 Task: Add La Fe Tortillas Flour Burrito Tortillas to the cart.
Action: Mouse moved to (19, 105)
Screenshot: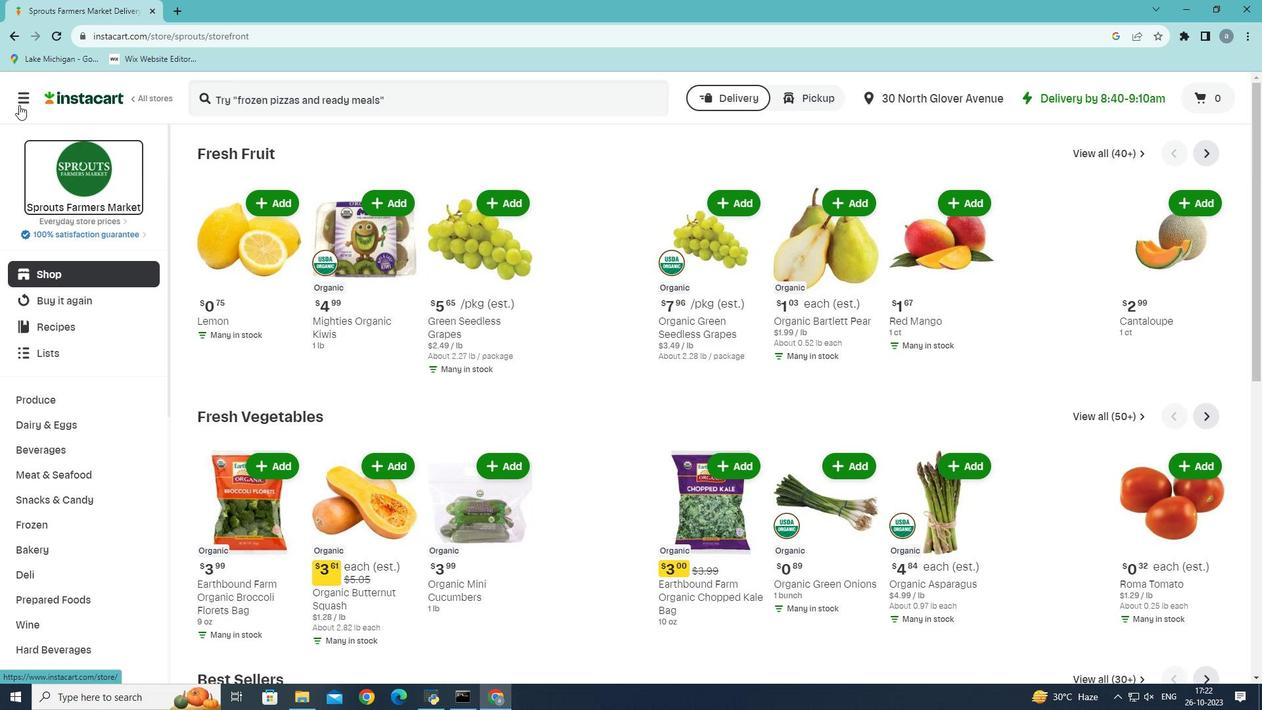 
Action: Mouse pressed left at (19, 105)
Screenshot: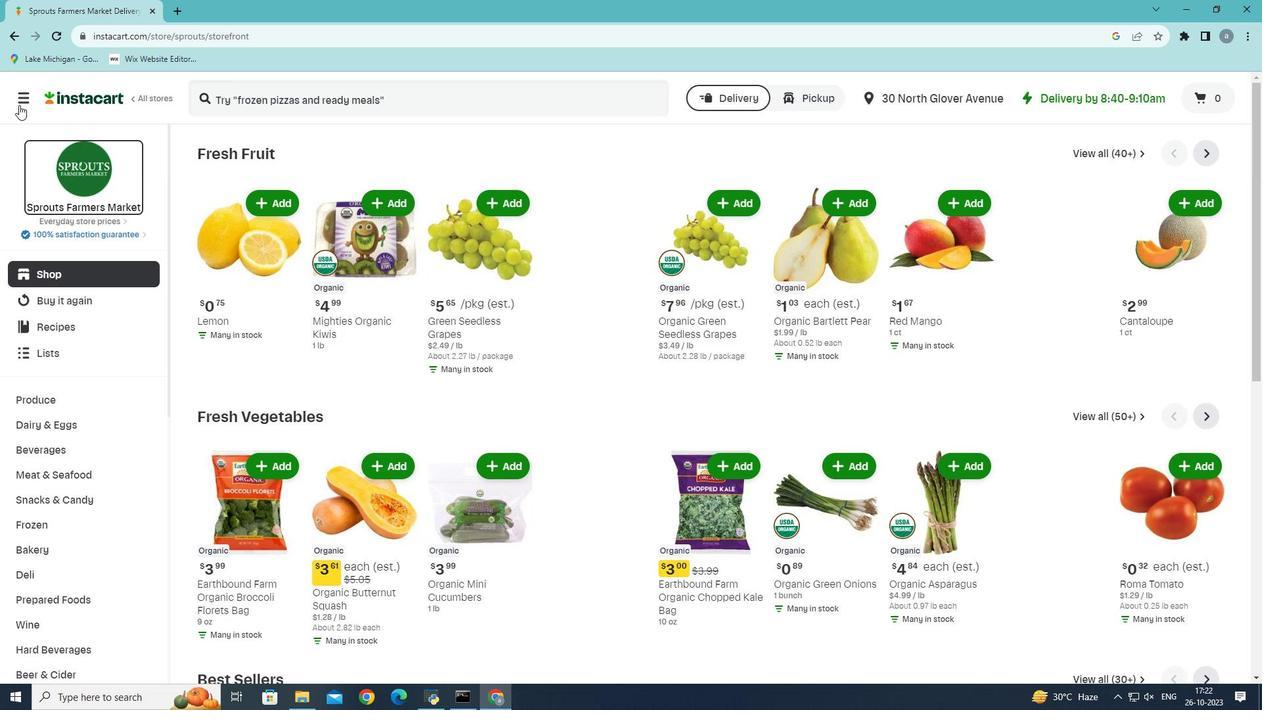 
Action: Mouse moved to (42, 385)
Screenshot: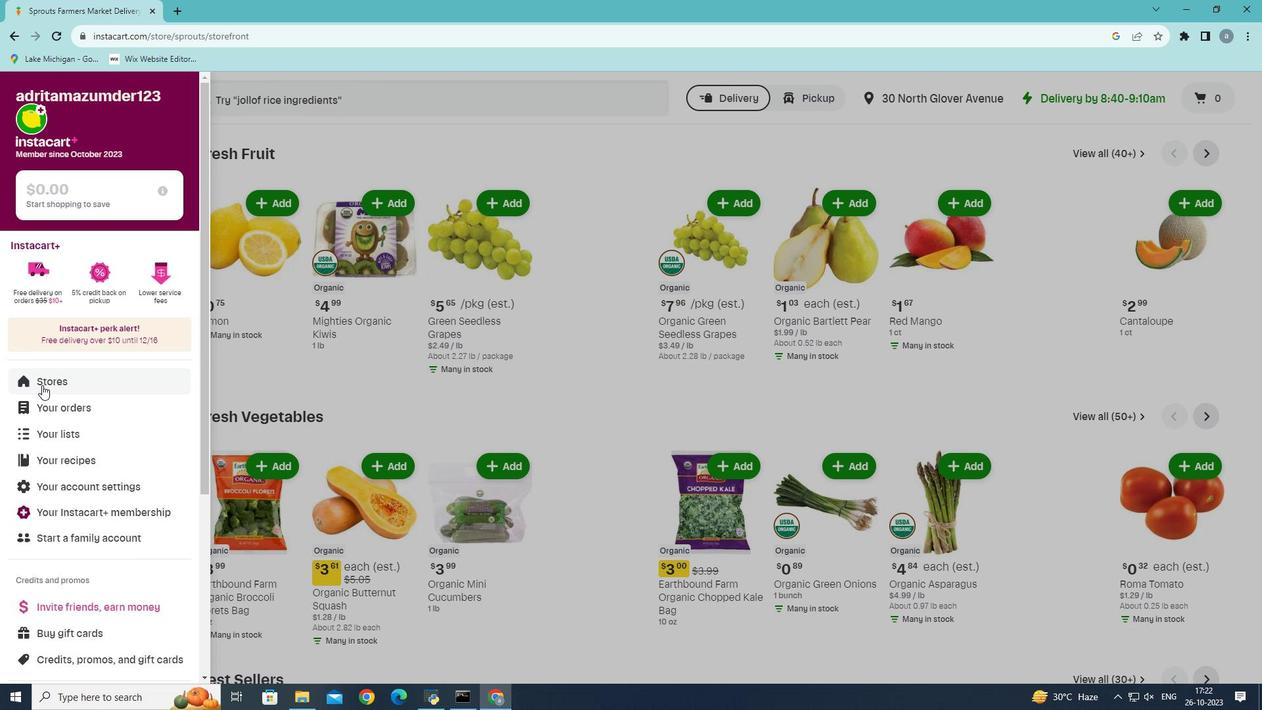 
Action: Mouse pressed left at (42, 385)
Screenshot: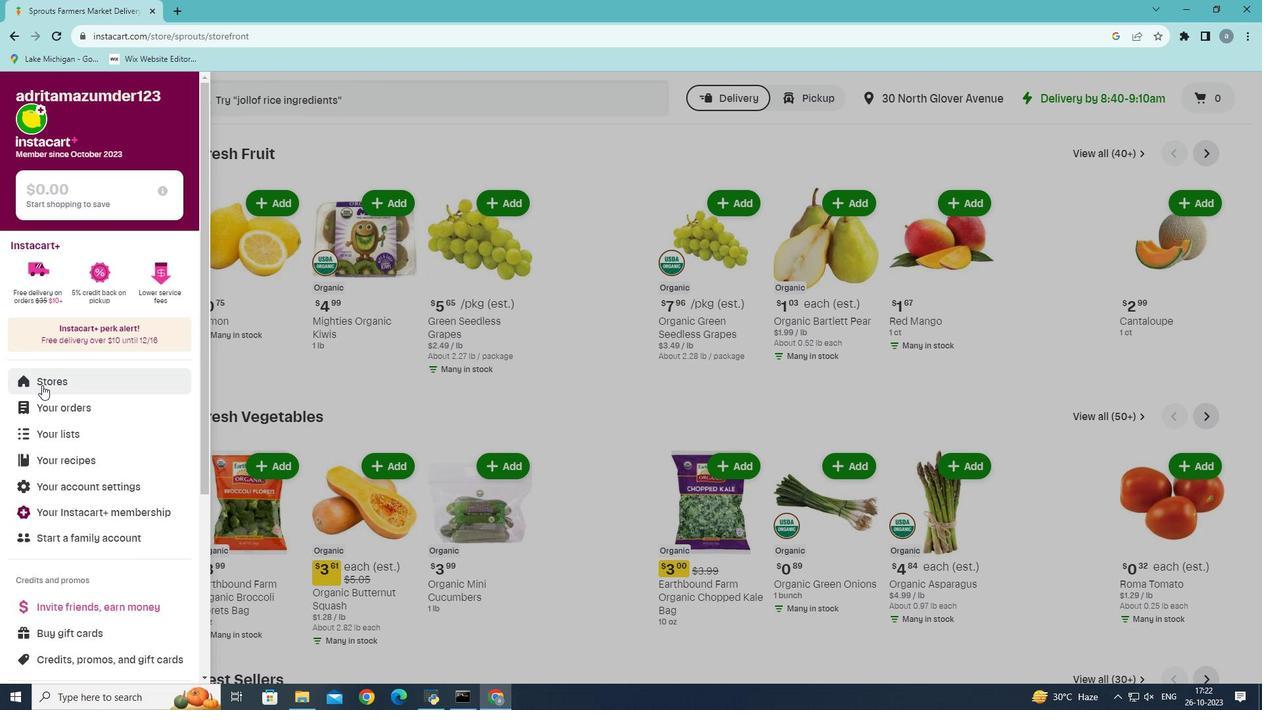 
Action: Mouse moved to (299, 148)
Screenshot: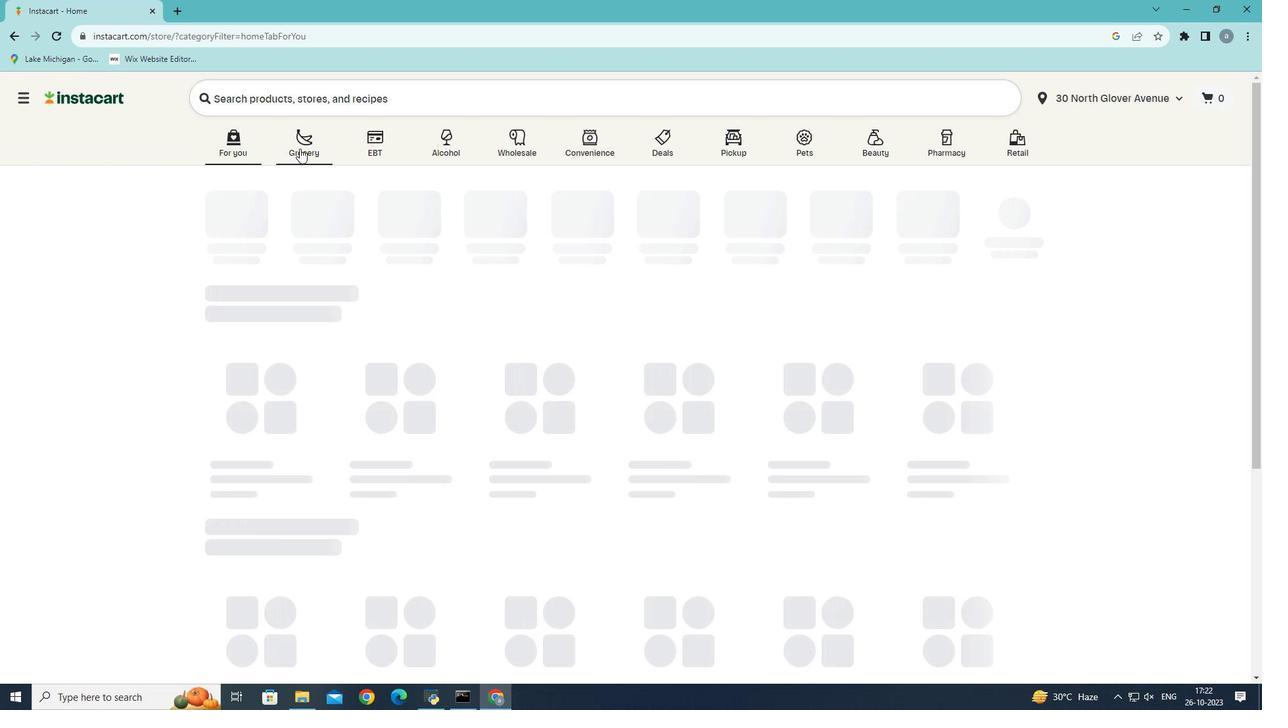 
Action: Mouse pressed left at (299, 148)
Screenshot: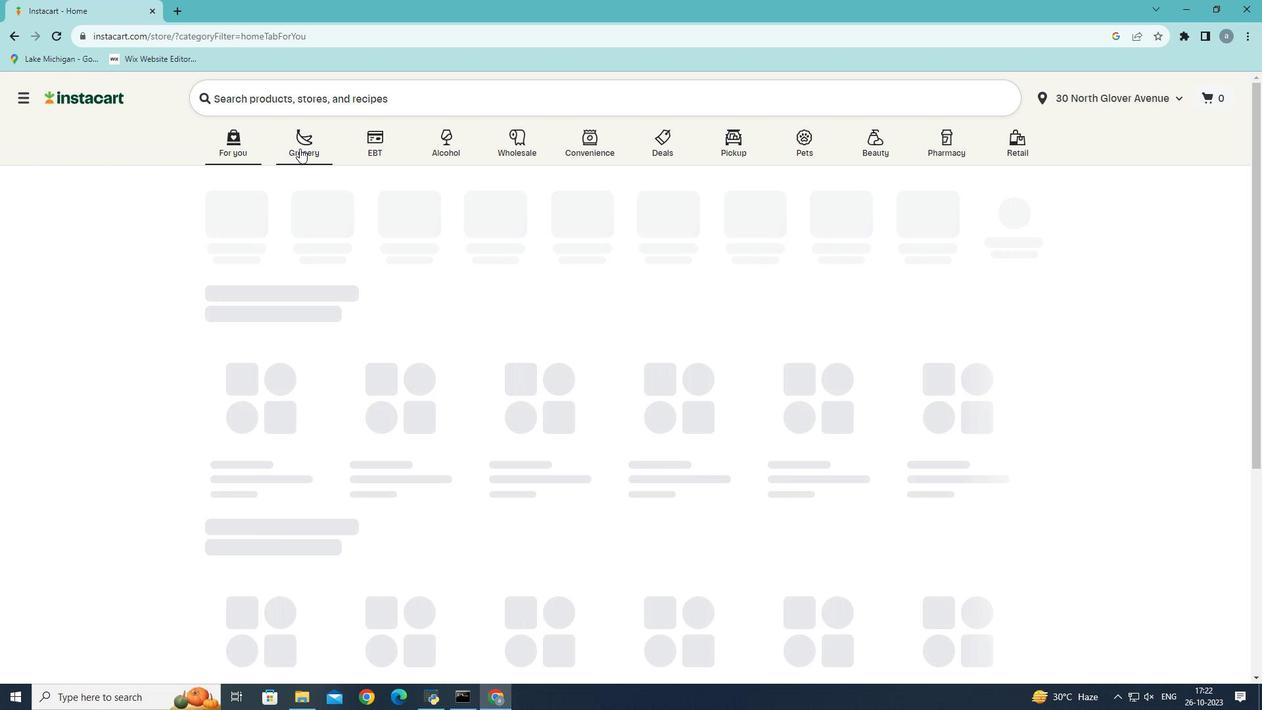 
Action: Mouse moved to (326, 402)
Screenshot: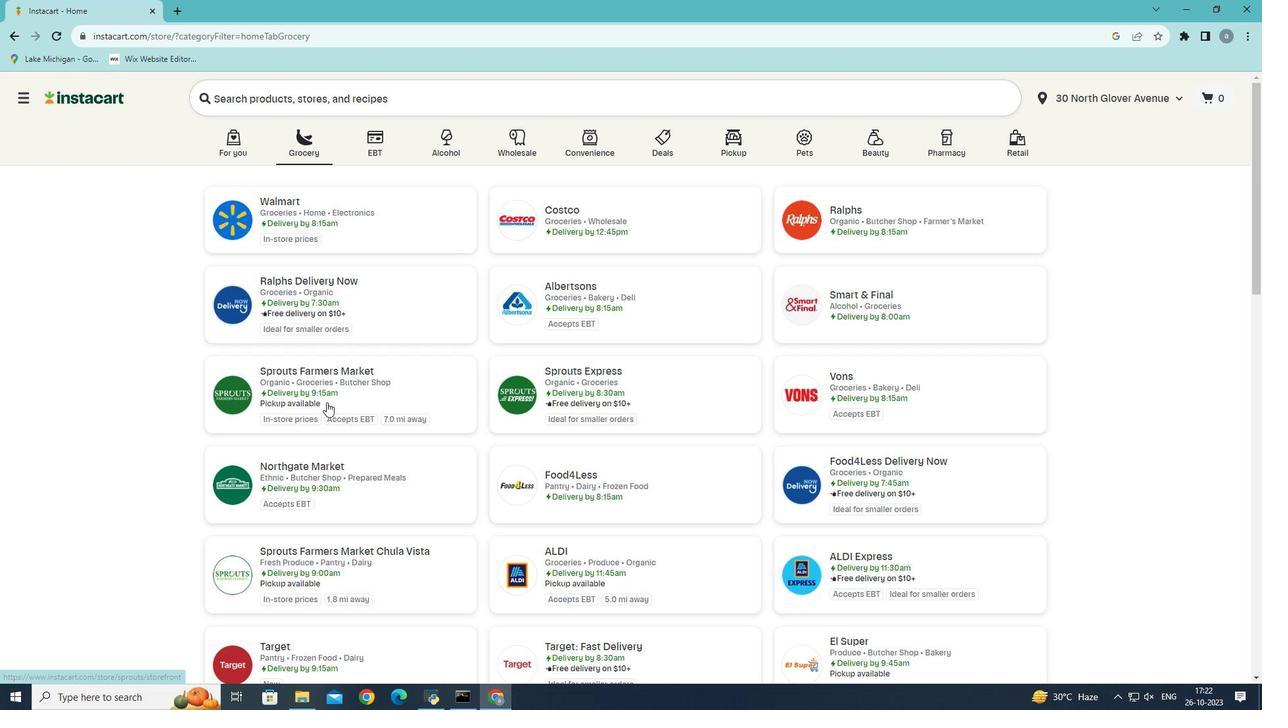 
Action: Mouse pressed left at (326, 402)
Screenshot: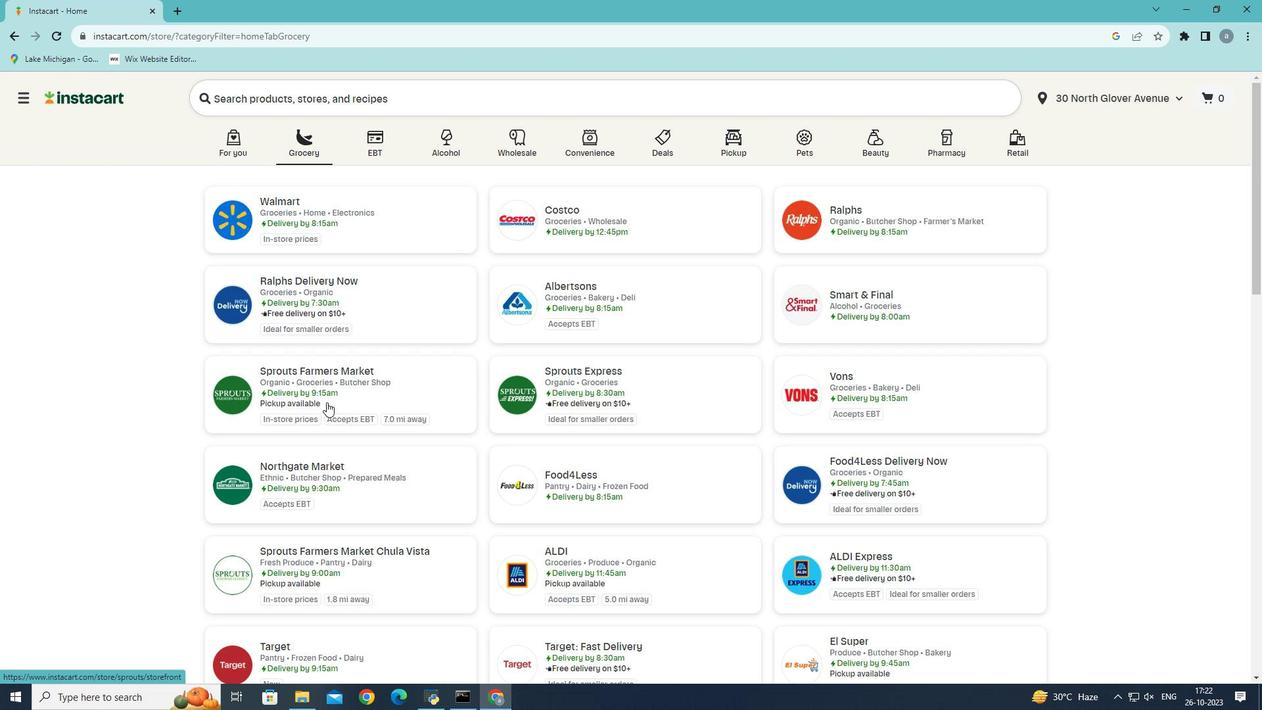 
Action: Mouse moved to (39, 552)
Screenshot: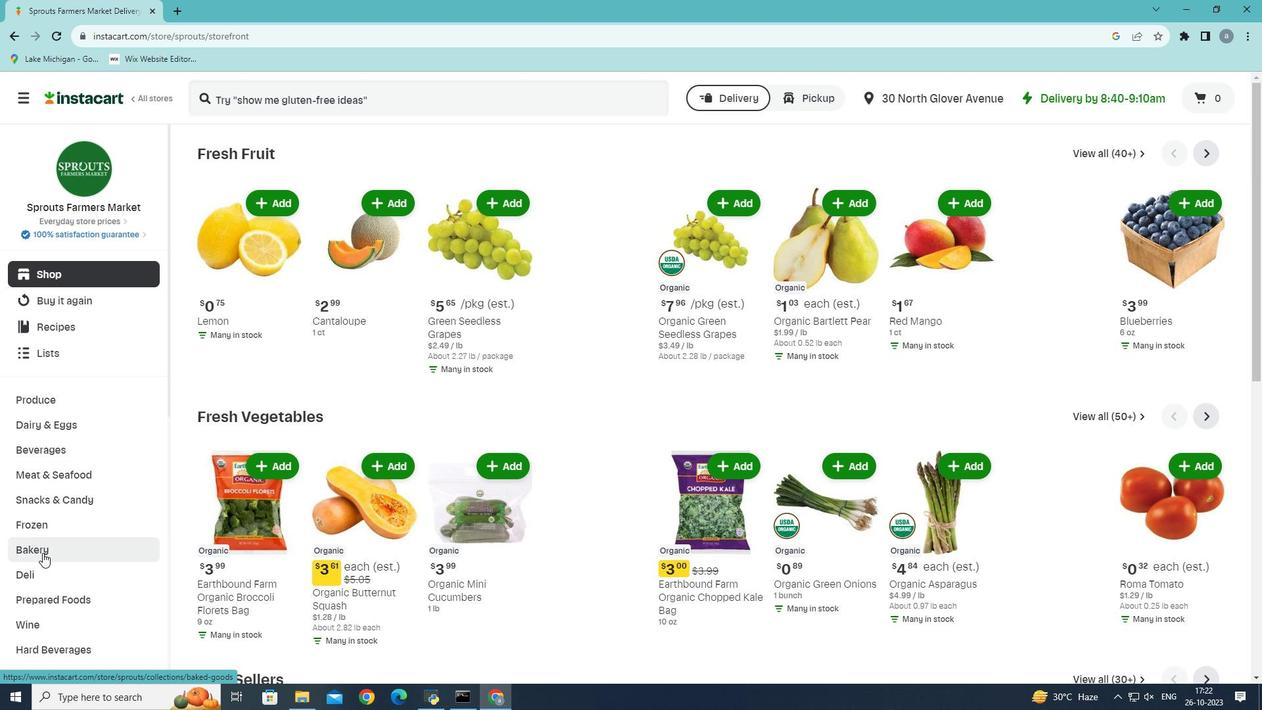 
Action: Mouse pressed left at (39, 552)
Screenshot: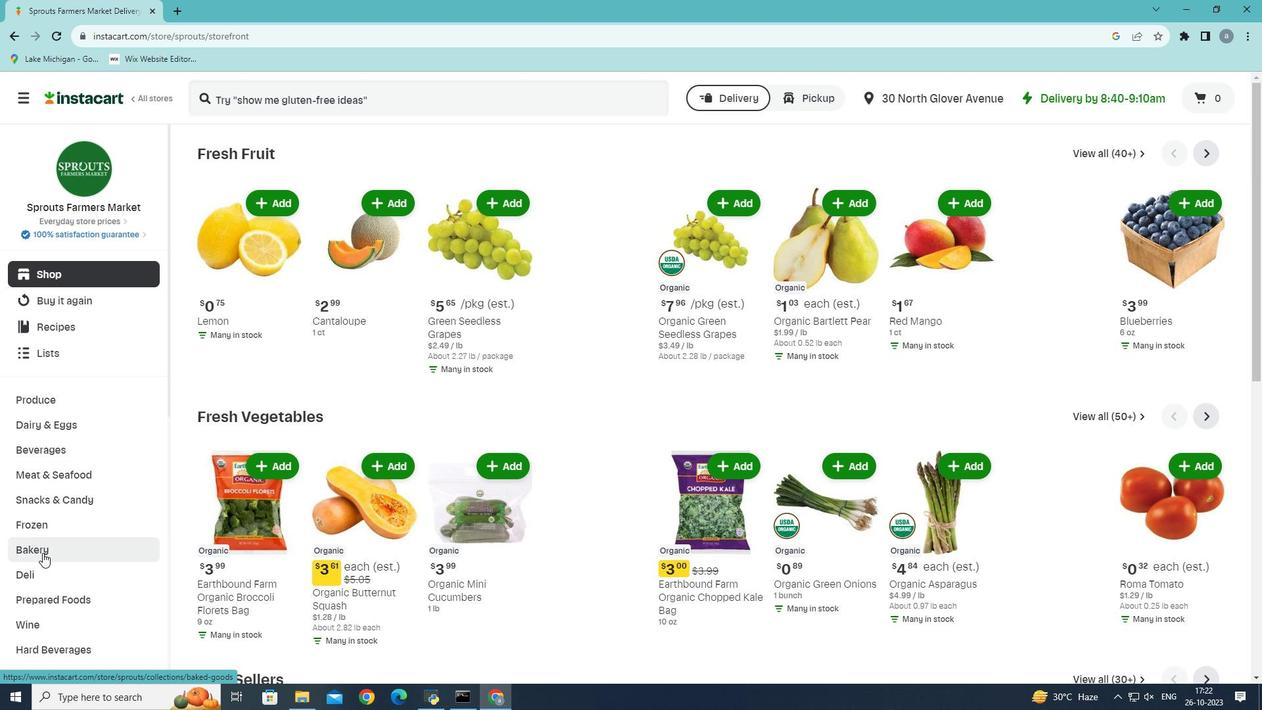 
Action: Mouse moved to (51, 552)
Screenshot: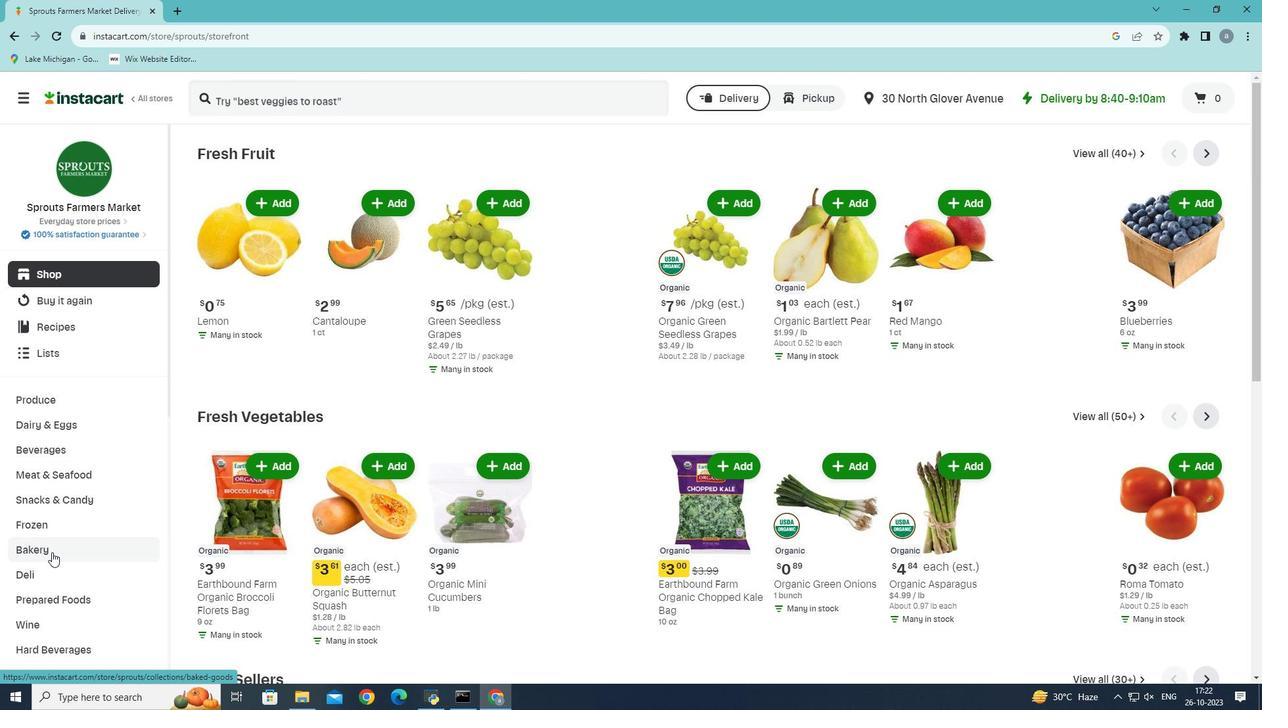 
Action: Mouse pressed left at (51, 552)
Screenshot: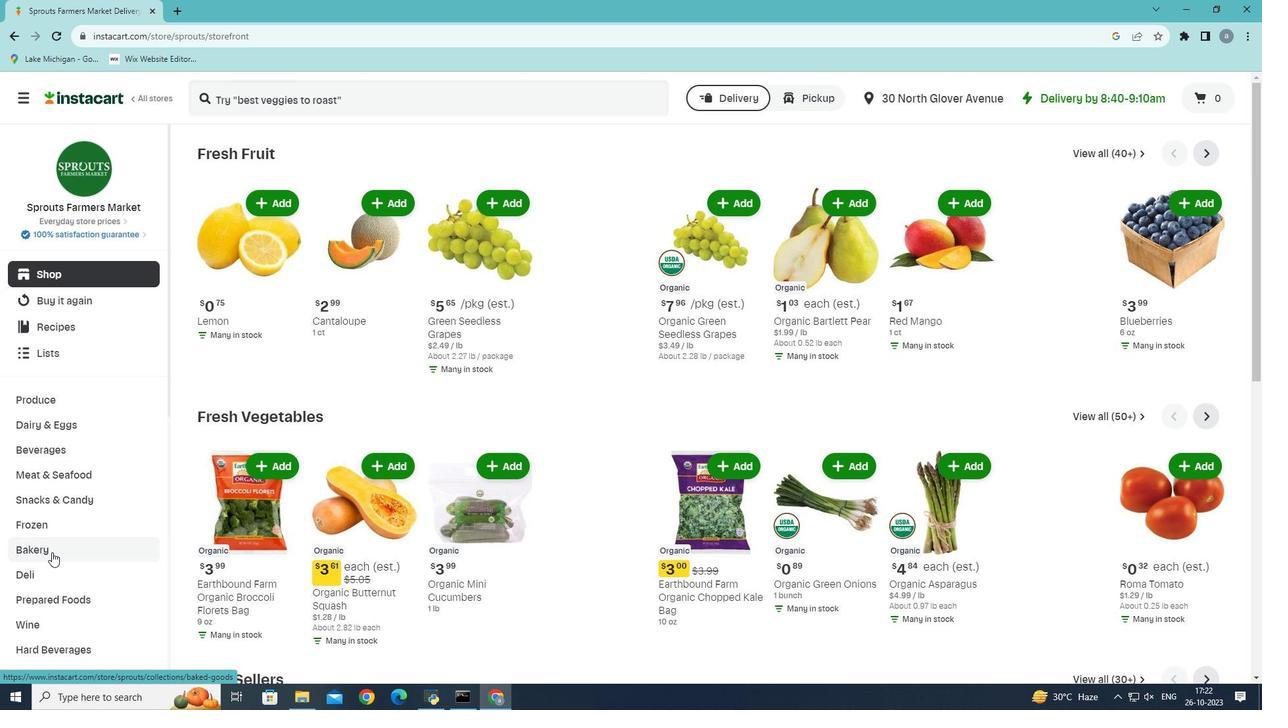 
Action: Mouse moved to (1022, 189)
Screenshot: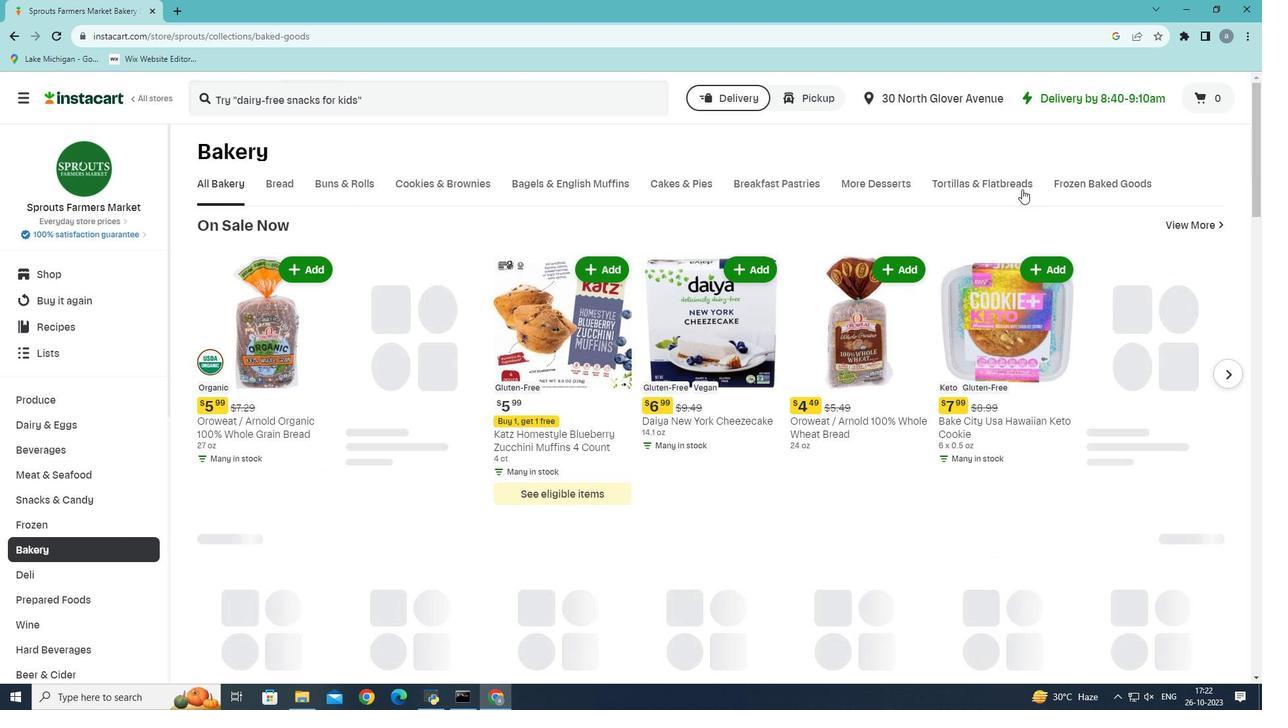 
Action: Mouse pressed left at (1022, 189)
Screenshot: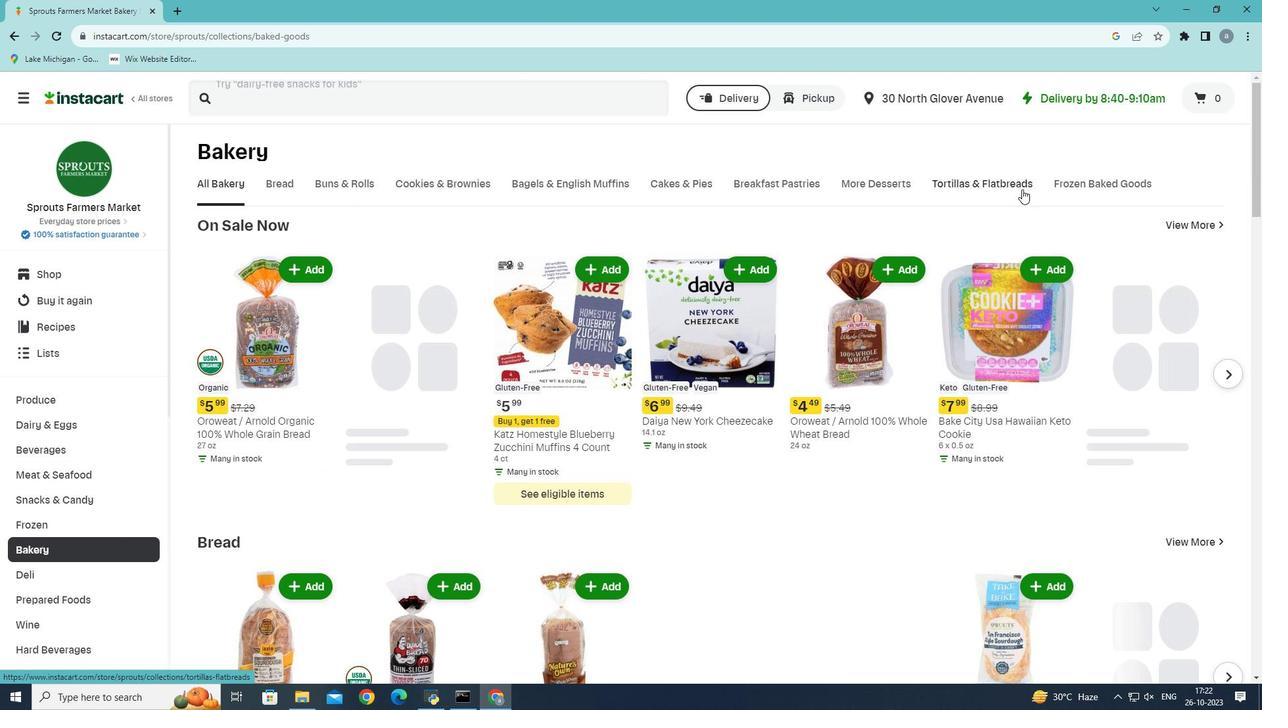 
Action: Mouse moved to (267, 239)
Screenshot: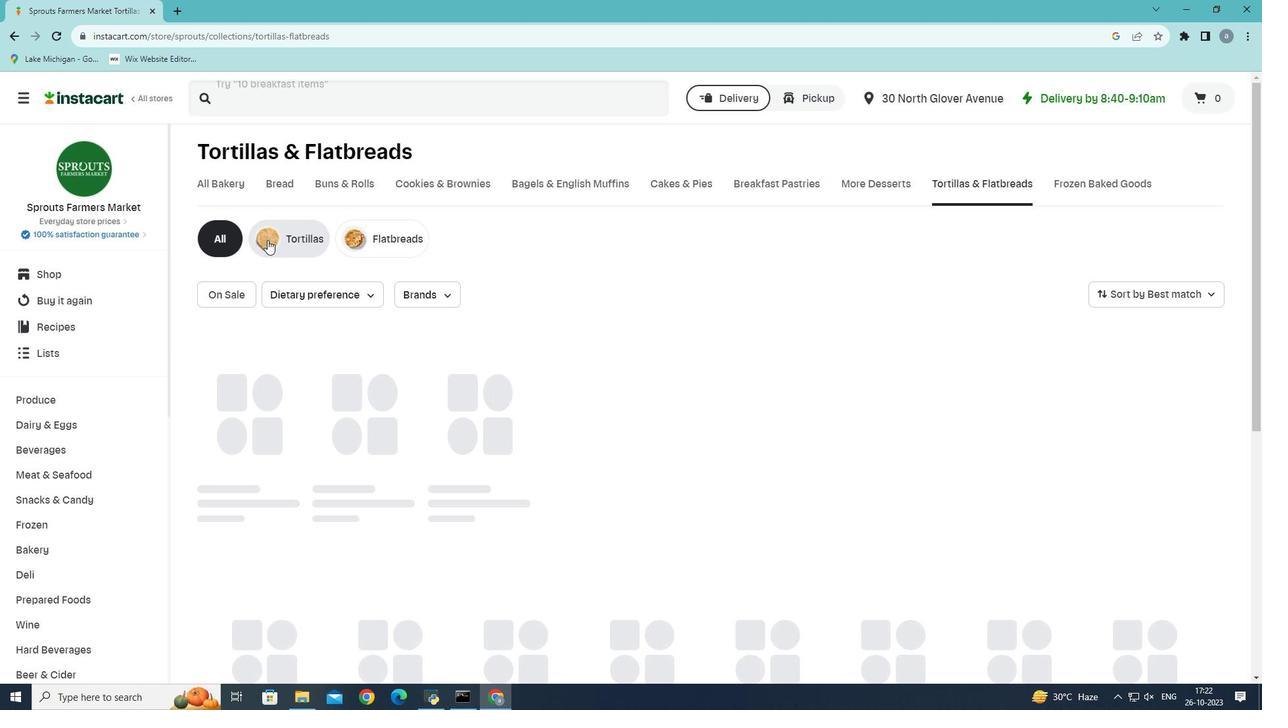 
Action: Mouse pressed left at (267, 239)
Screenshot: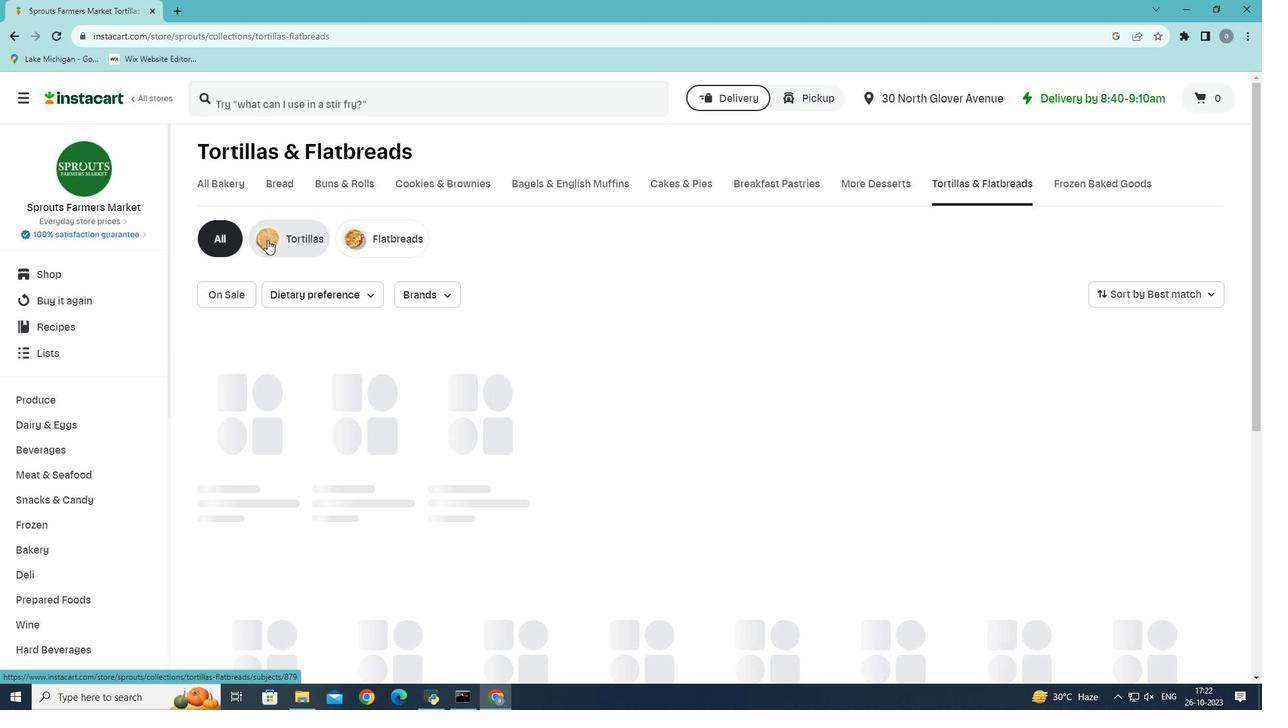 
Action: Mouse moved to (788, 516)
Screenshot: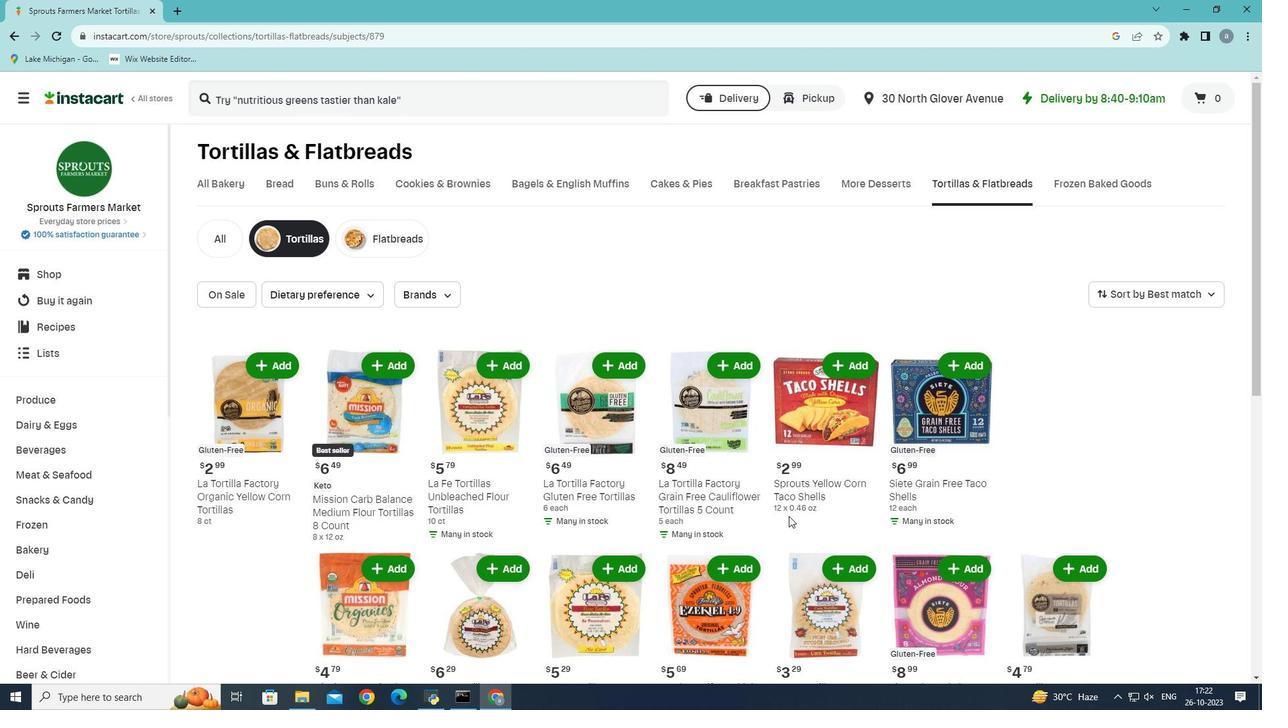 
Action: Mouse scrolled (788, 515) with delta (0, 0)
Screenshot: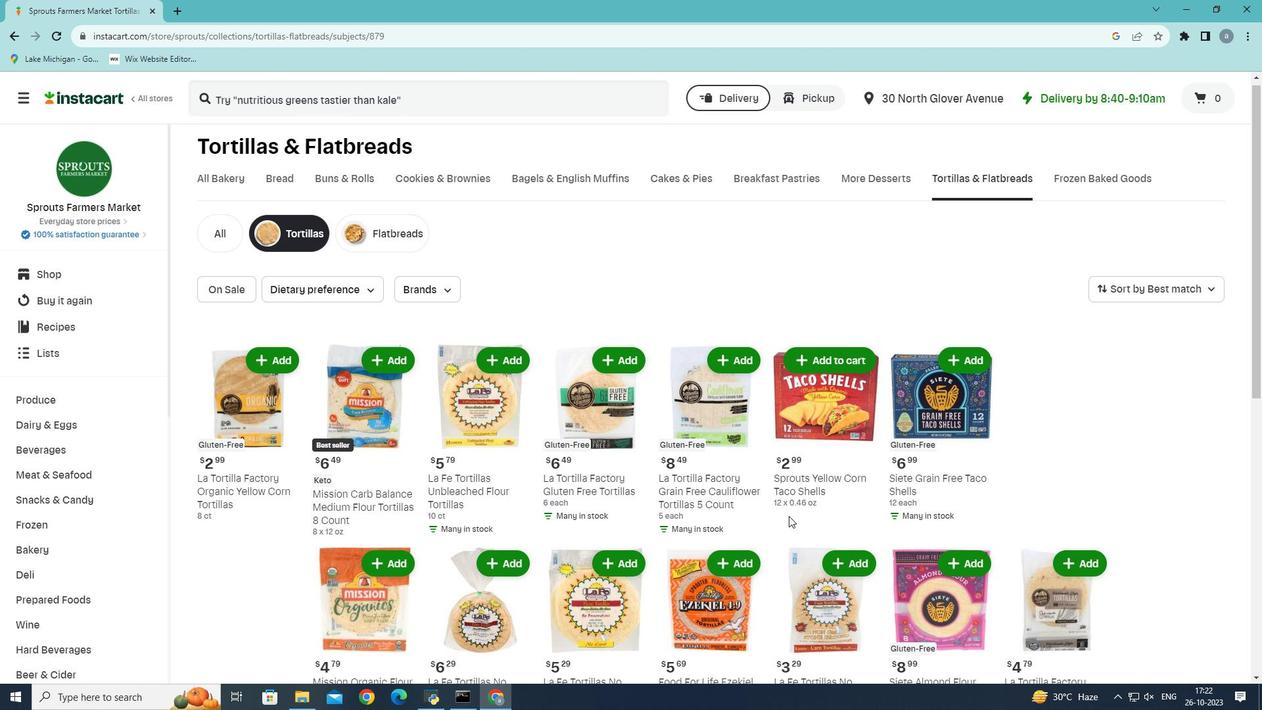 
Action: Mouse scrolled (788, 515) with delta (0, 0)
Screenshot: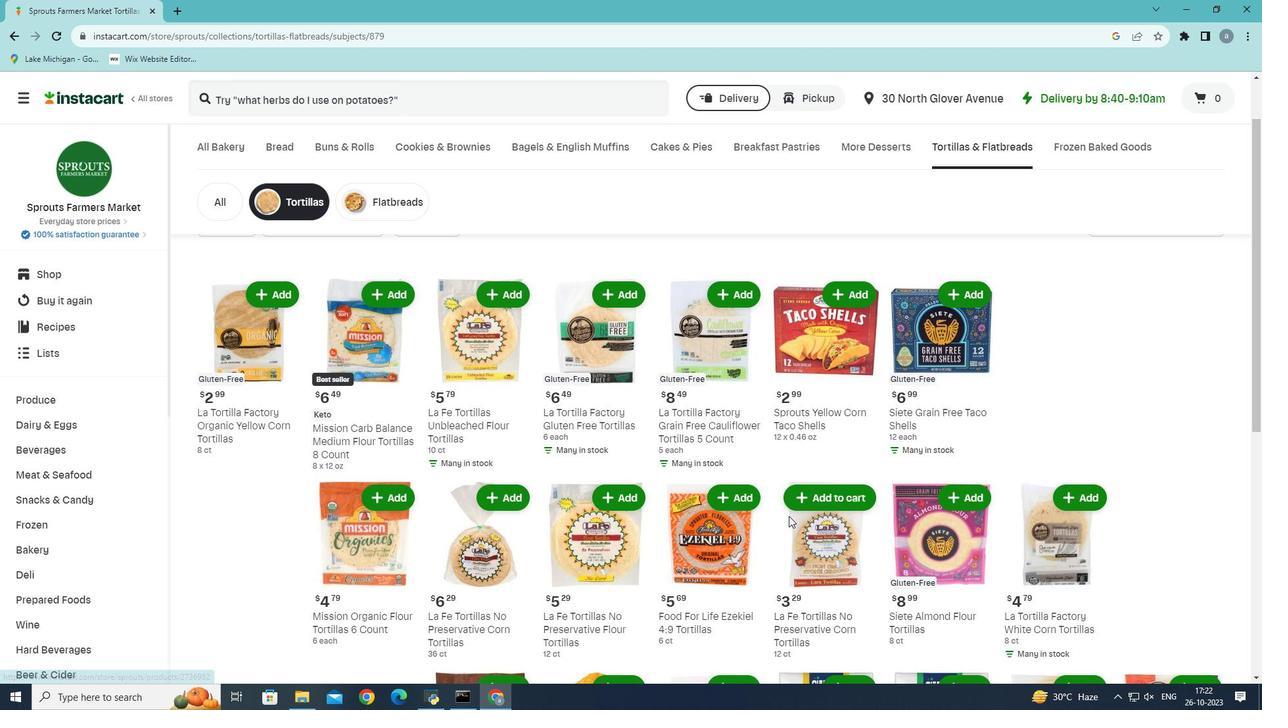 
Action: Mouse moved to (788, 515)
Screenshot: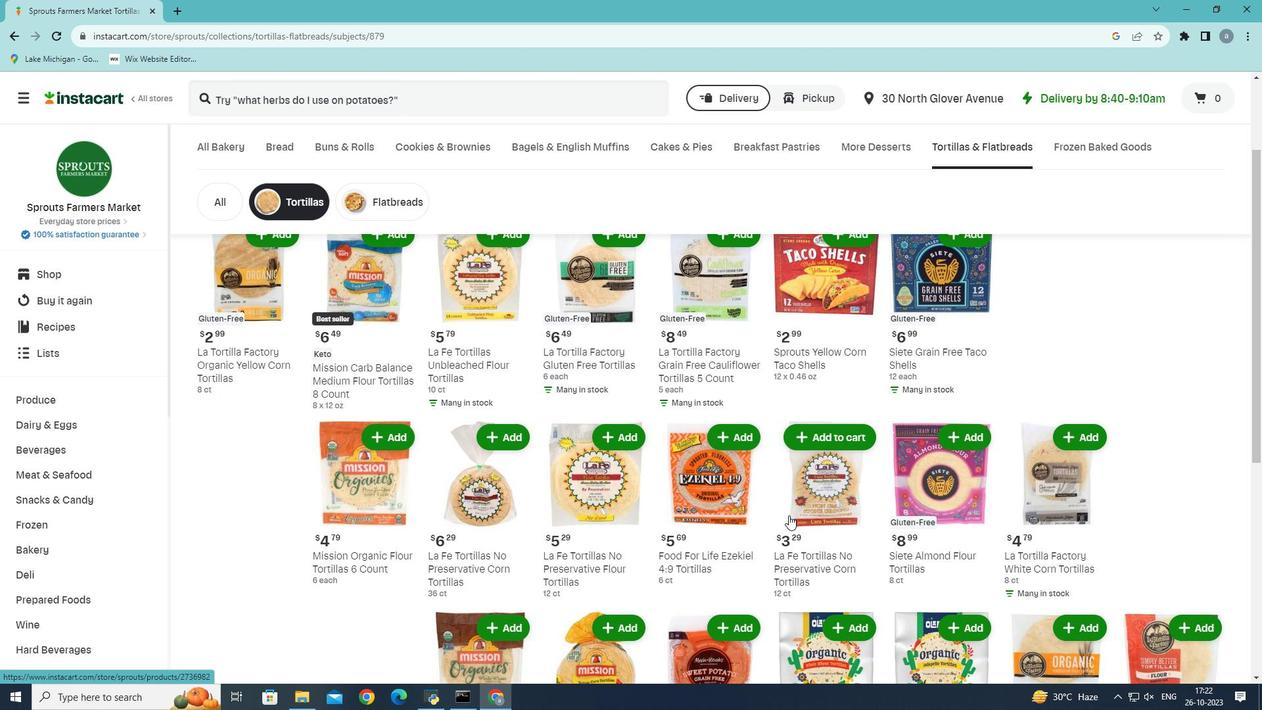 
Action: Mouse scrolled (788, 514) with delta (0, 0)
Screenshot: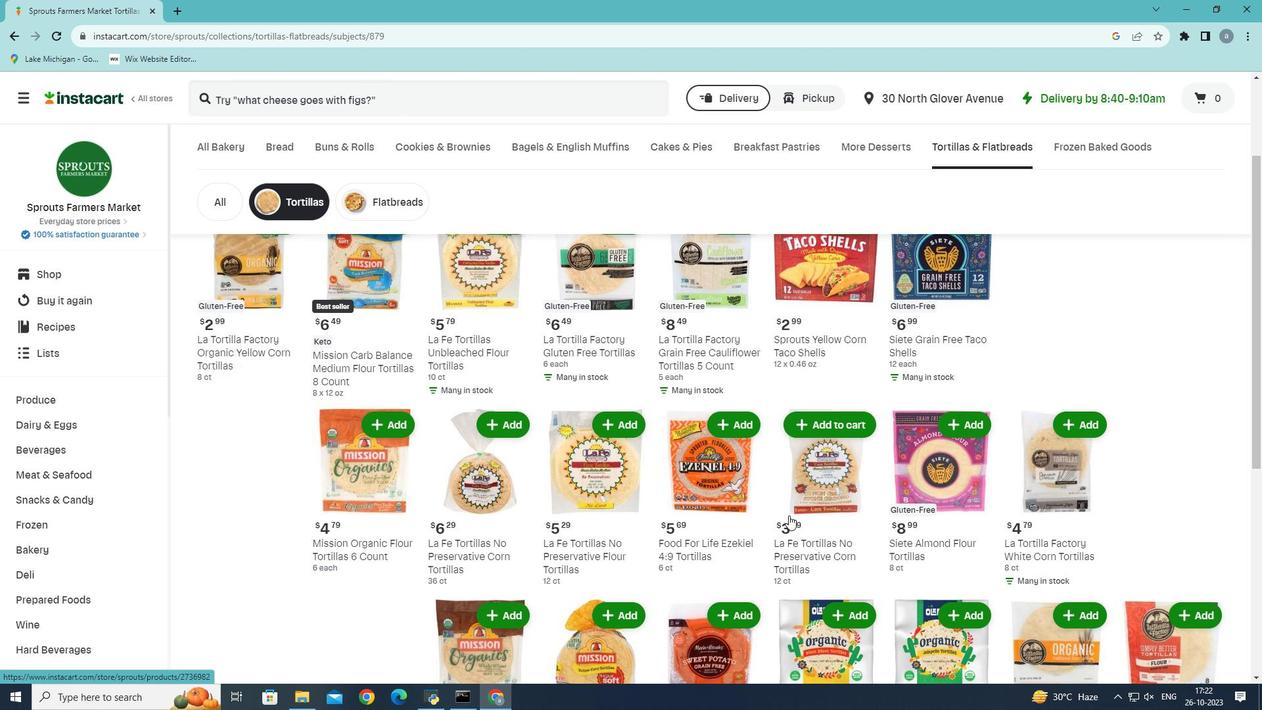 
Action: Mouse moved to (925, 524)
Screenshot: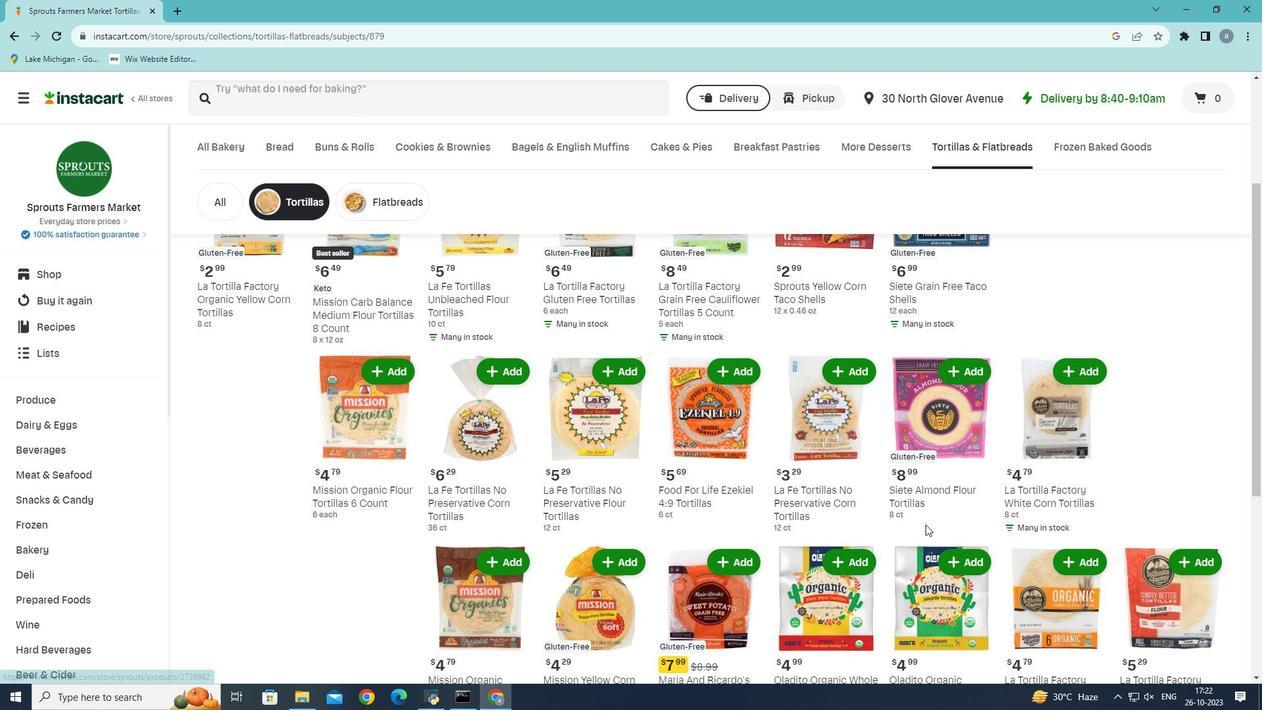 
Action: Mouse scrolled (925, 523) with delta (0, 0)
Screenshot: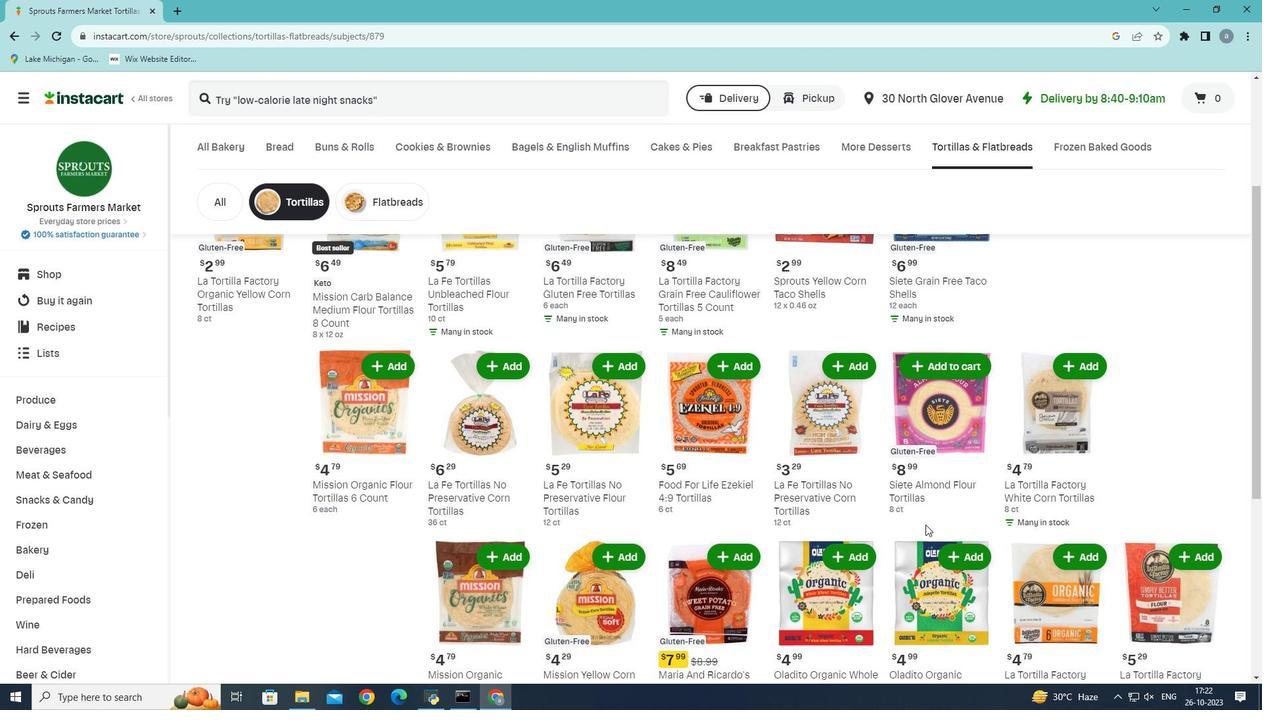 
Action: Mouse scrolled (925, 523) with delta (0, 0)
Screenshot: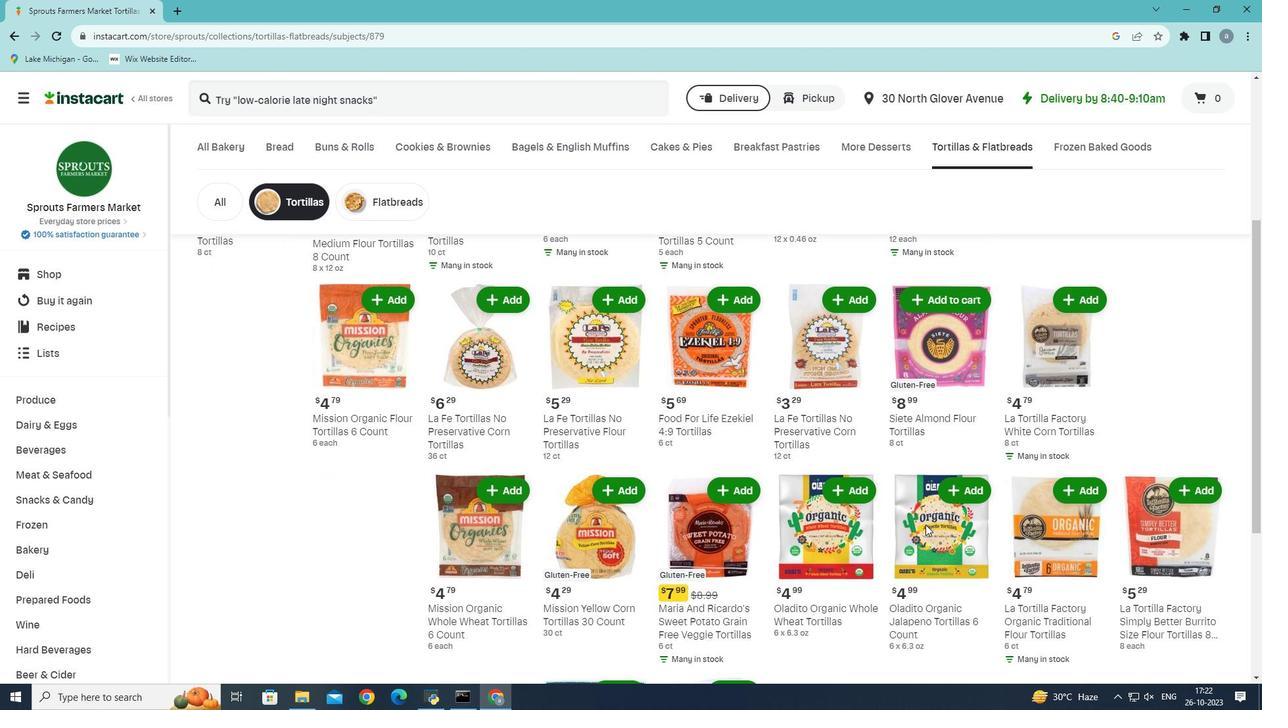 
Action: Mouse moved to (932, 530)
Screenshot: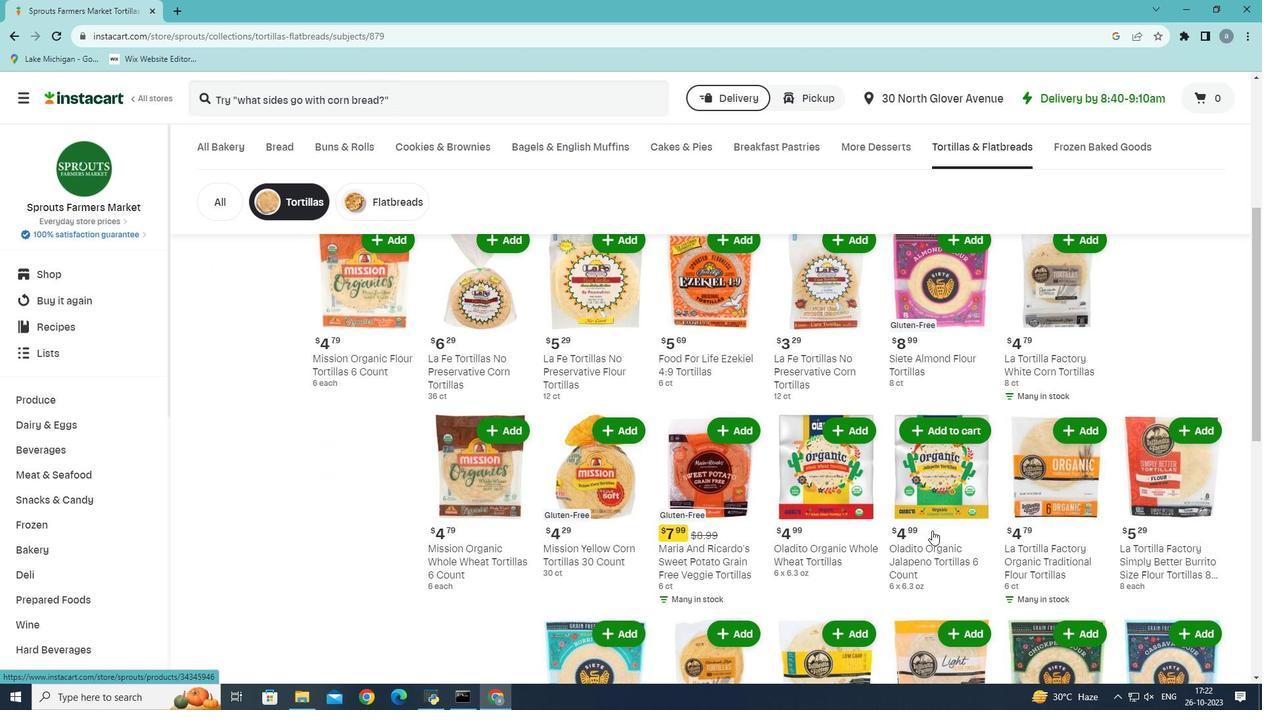 
Action: Mouse scrolled (932, 529) with delta (0, 0)
Screenshot: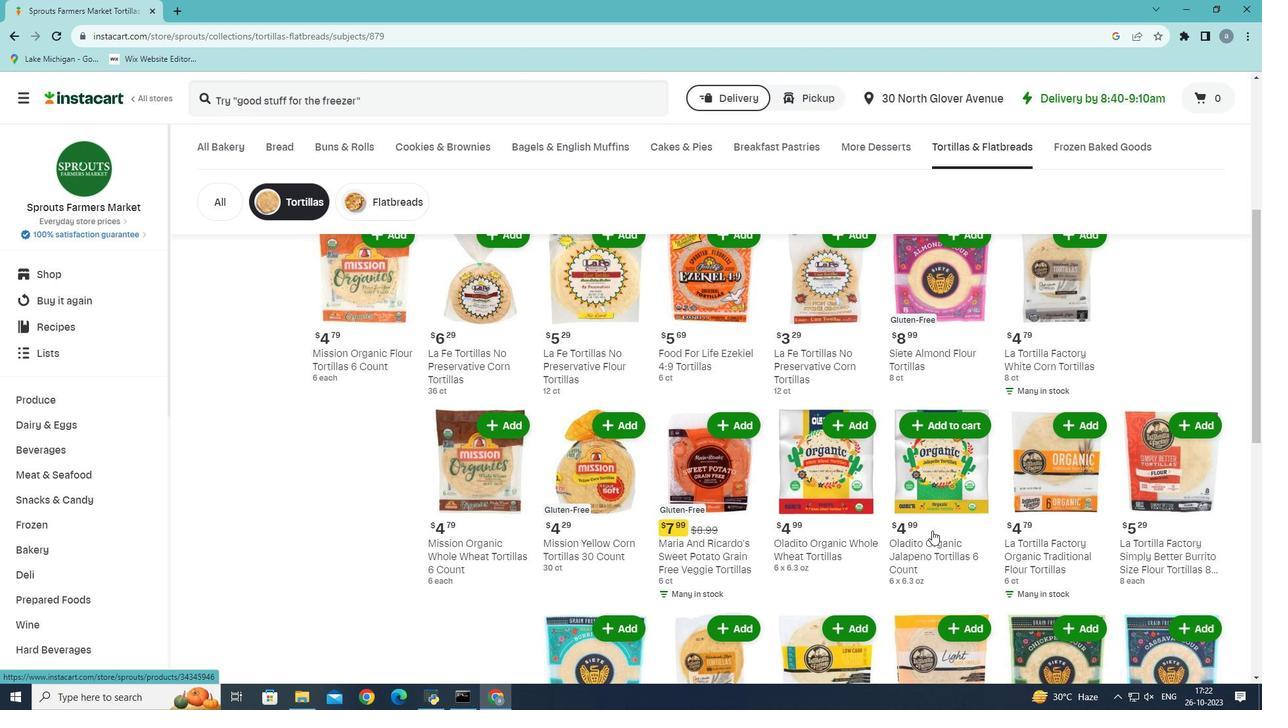 
Action: Mouse scrolled (932, 529) with delta (0, 0)
Screenshot: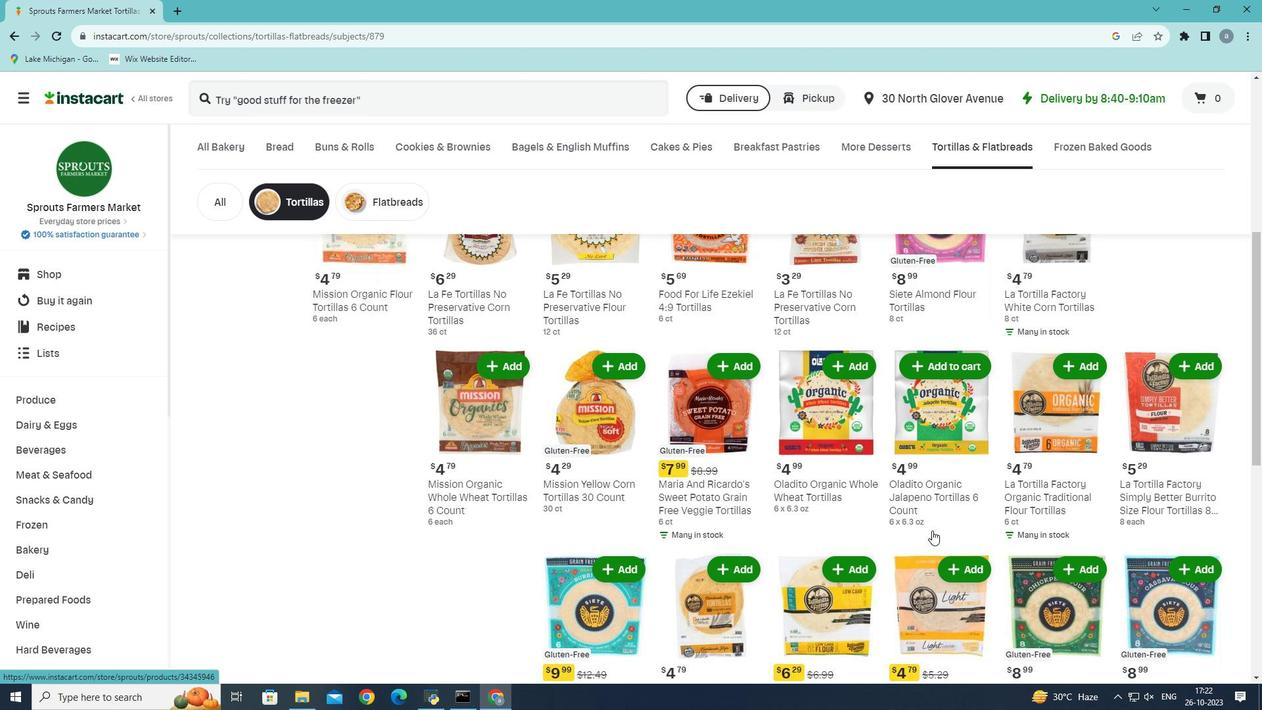 
Action: Mouse scrolled (932, 529) with delta (0, 0)
Screenshot: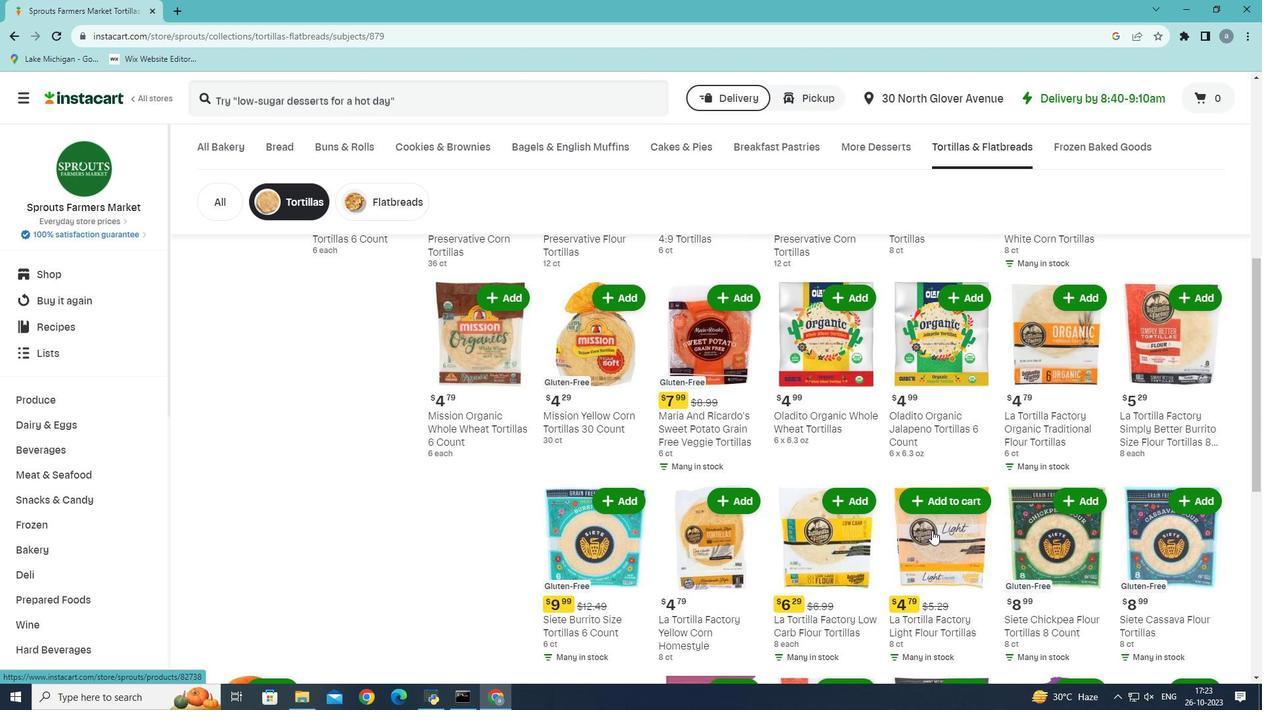
Action: Mouse moved to (1011, 548)
Screenshot: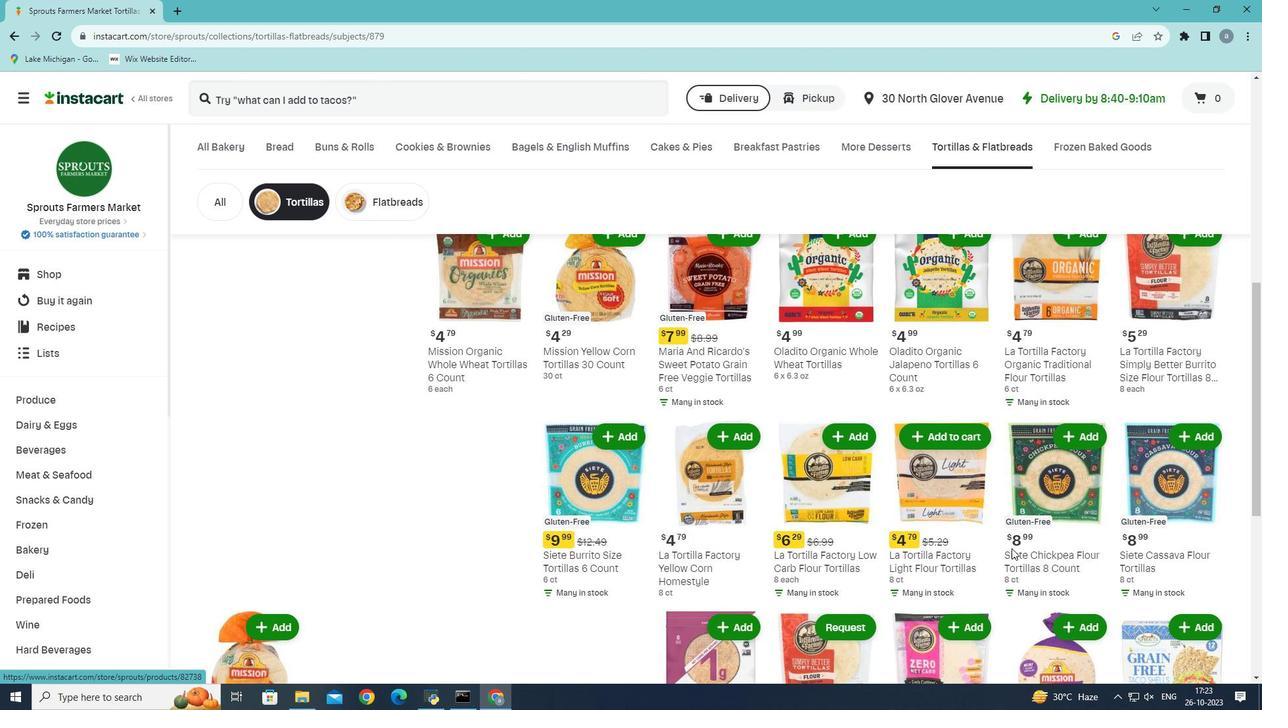 
Action: Mouse scrolled (1011, 547) with delta (0, 0)
Screenshot: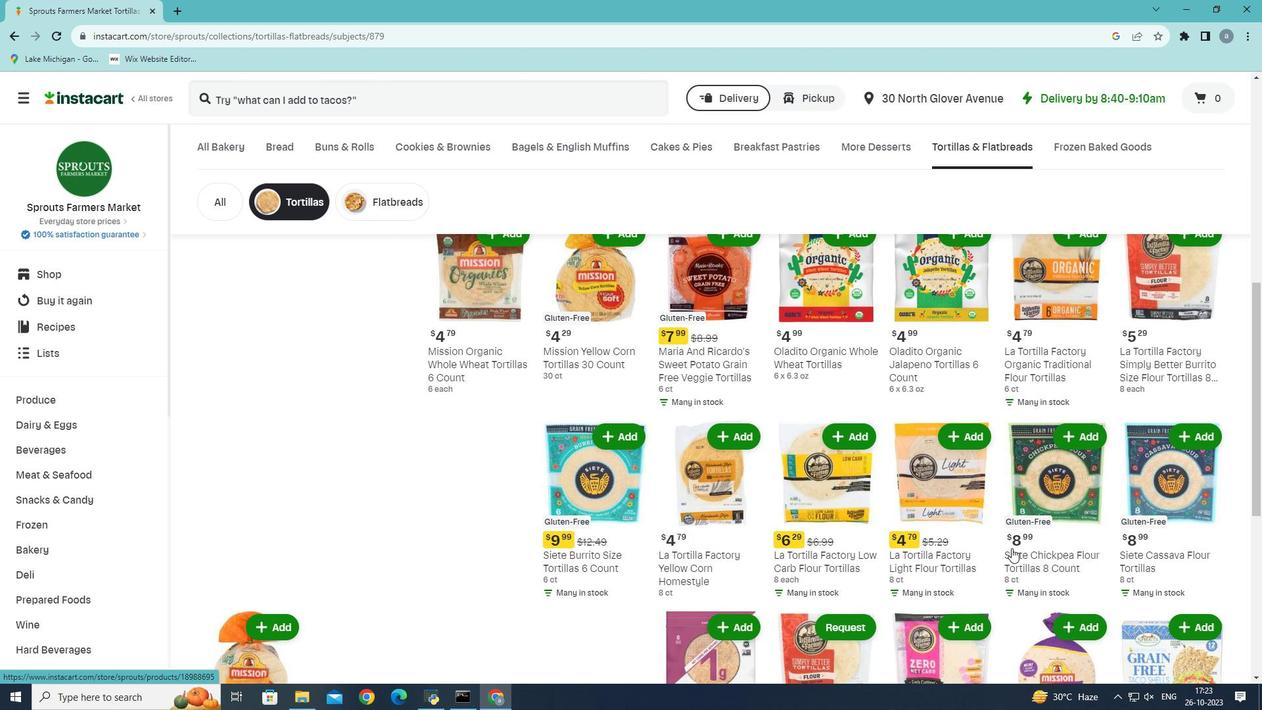 
Action: Mouse scrolled (1011, 547) with delta (0, 0)
Screenshot: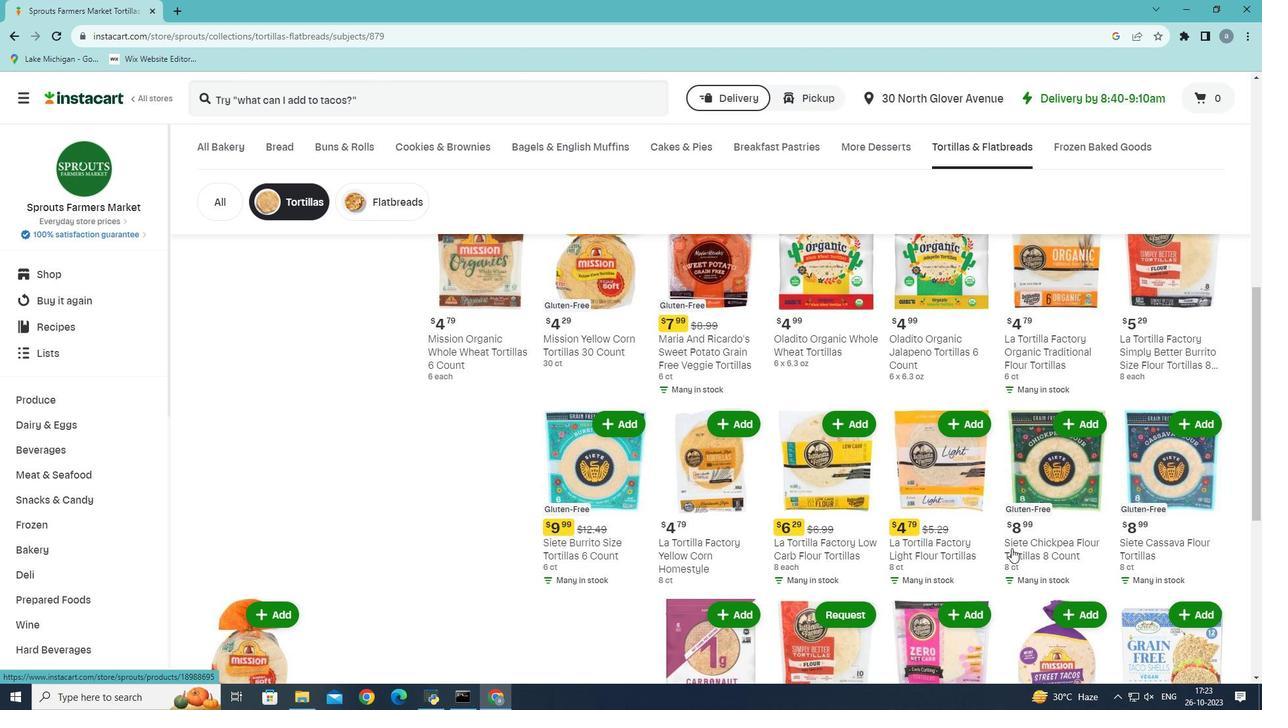 
Action: Mouse scrolled (1011, 547) with delta (0, 0)
Screenshot: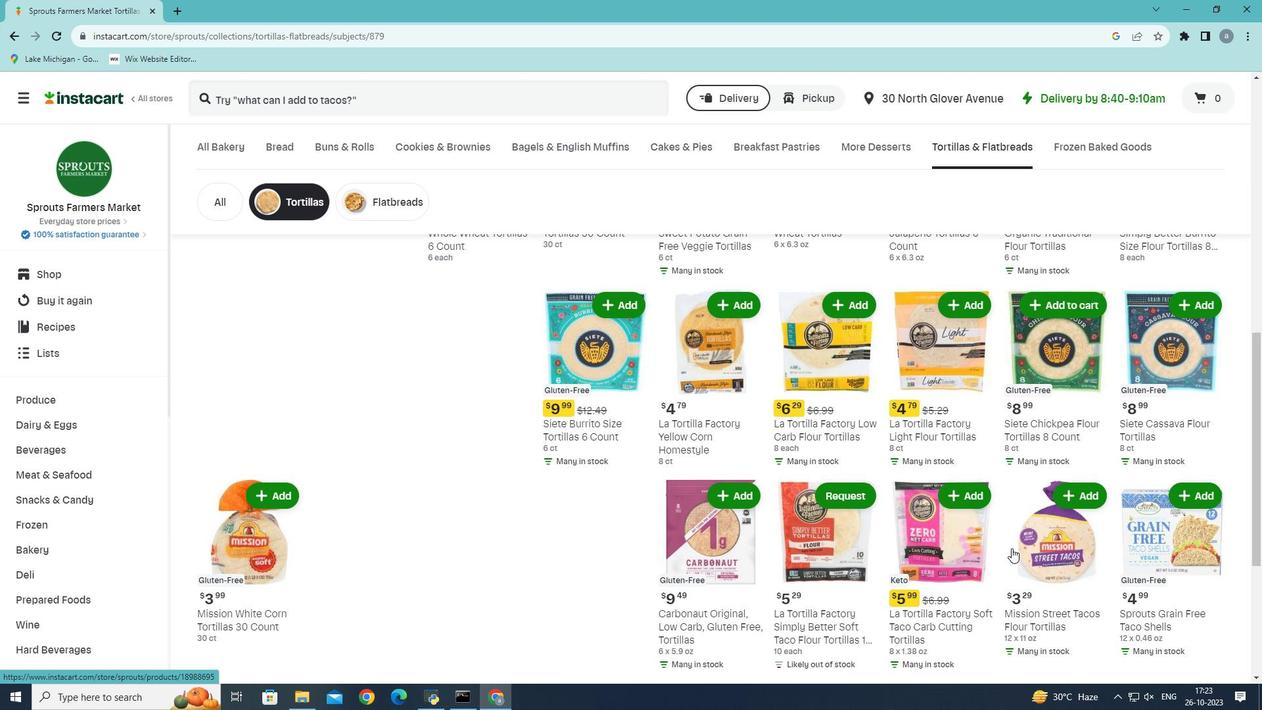 
Action: Mouse moved to (779, 410)
Screenshot: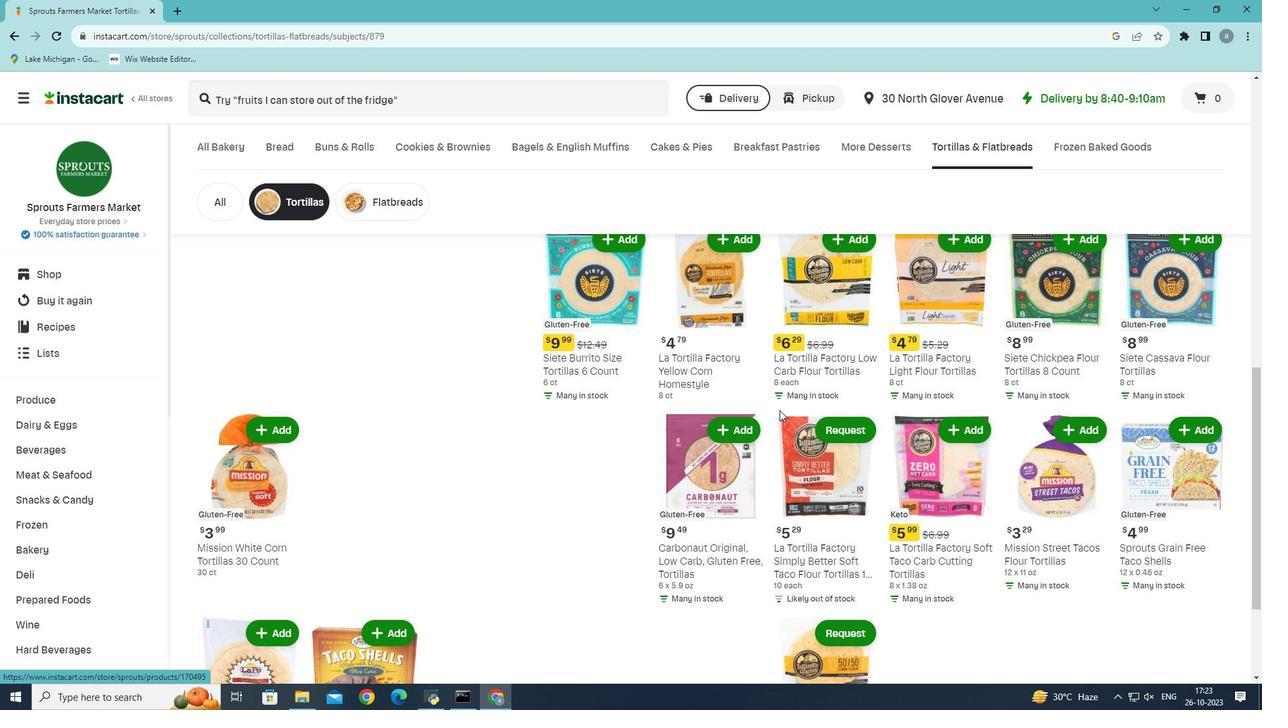 
Action: Mouse scrolled (779, 409) with delta (0, 0)
Screenshot: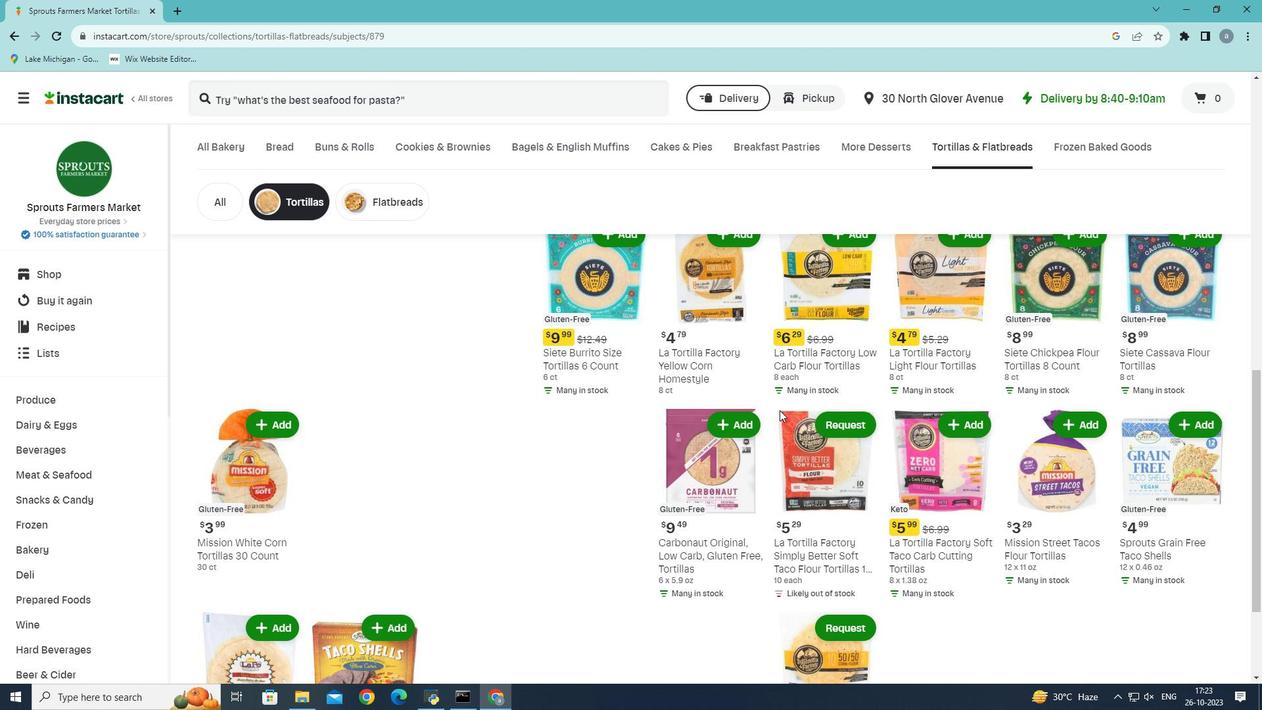 
Action: Mouse moved to (779, 410)
Screenshot: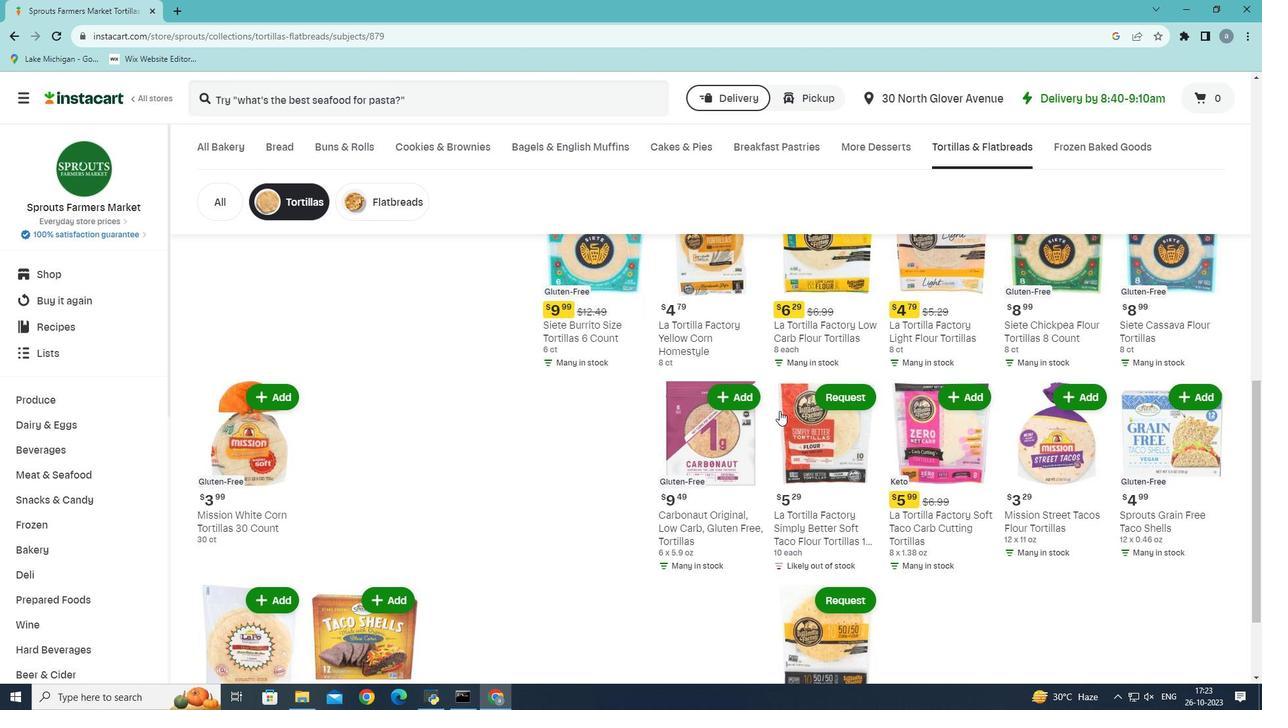 
Action: Mouse scrolled (779, 410) with delta (0, 0)
Screenshot: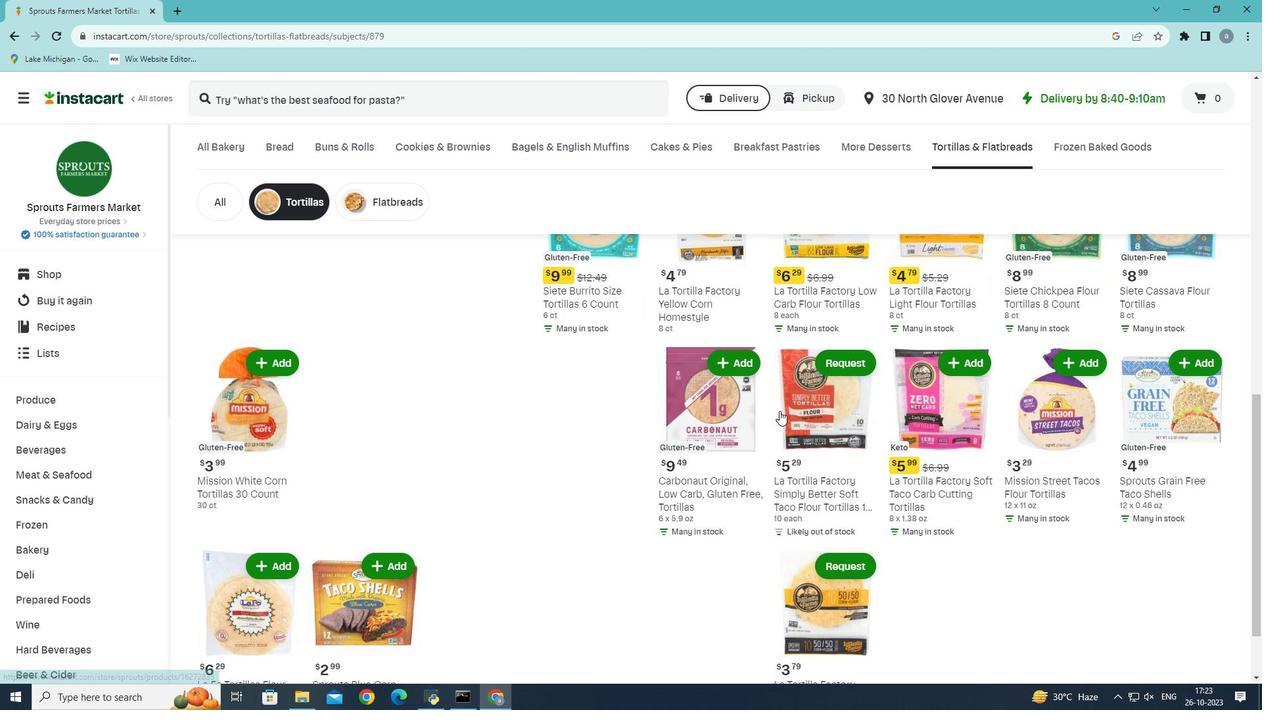 
Action: Mouse moved to (261, 497)
Screenshot: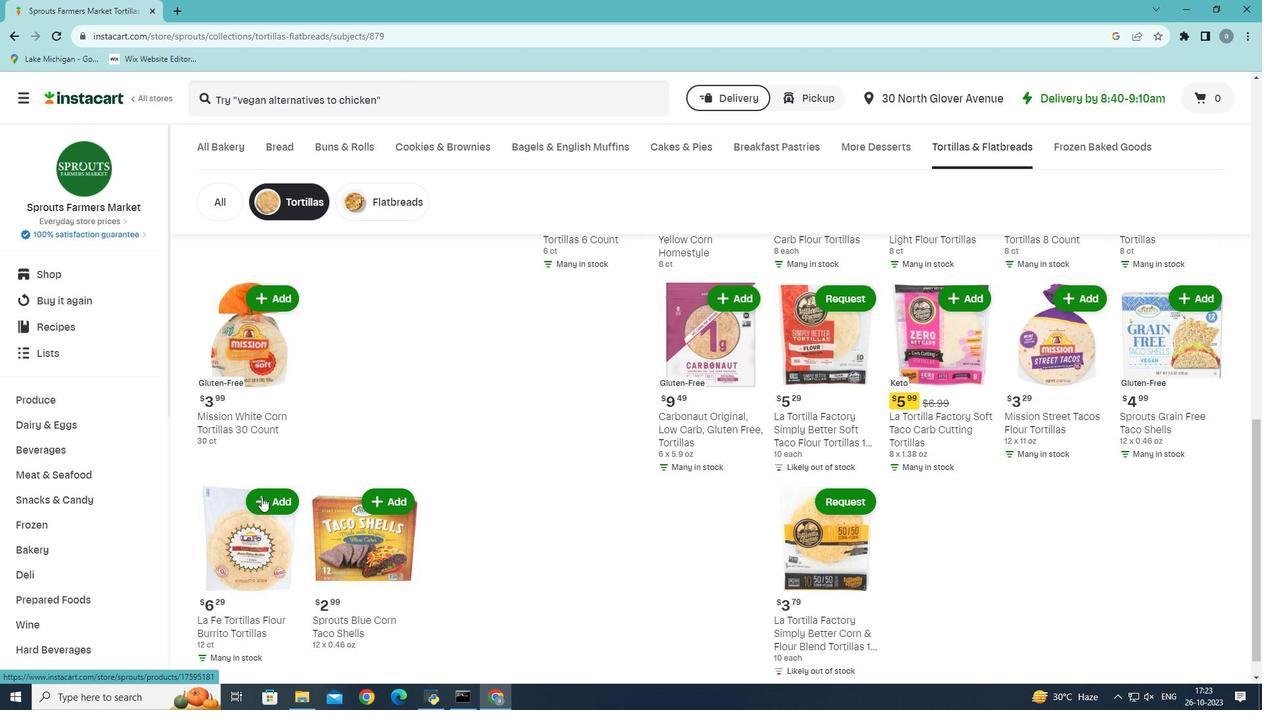 
Action: Mouse pressed left at (261, 497)
Screenshot: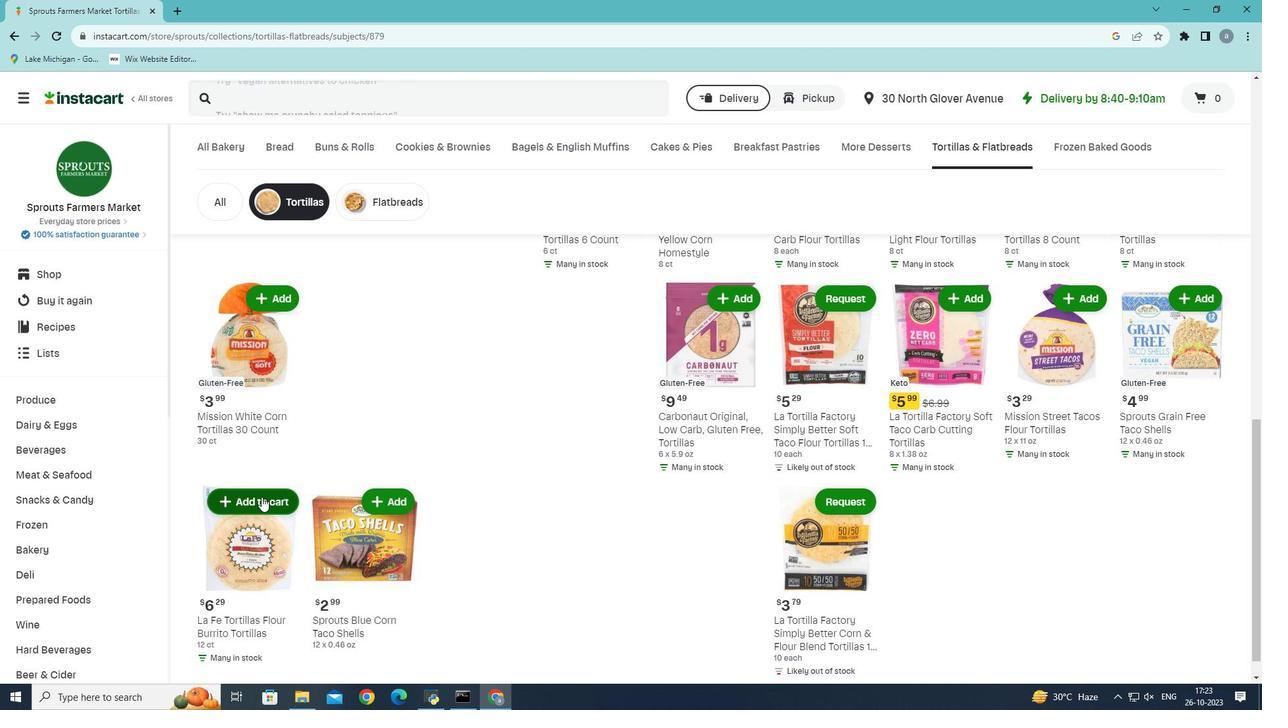 
Action: Mouse moved to (263, 491)
Screenshot: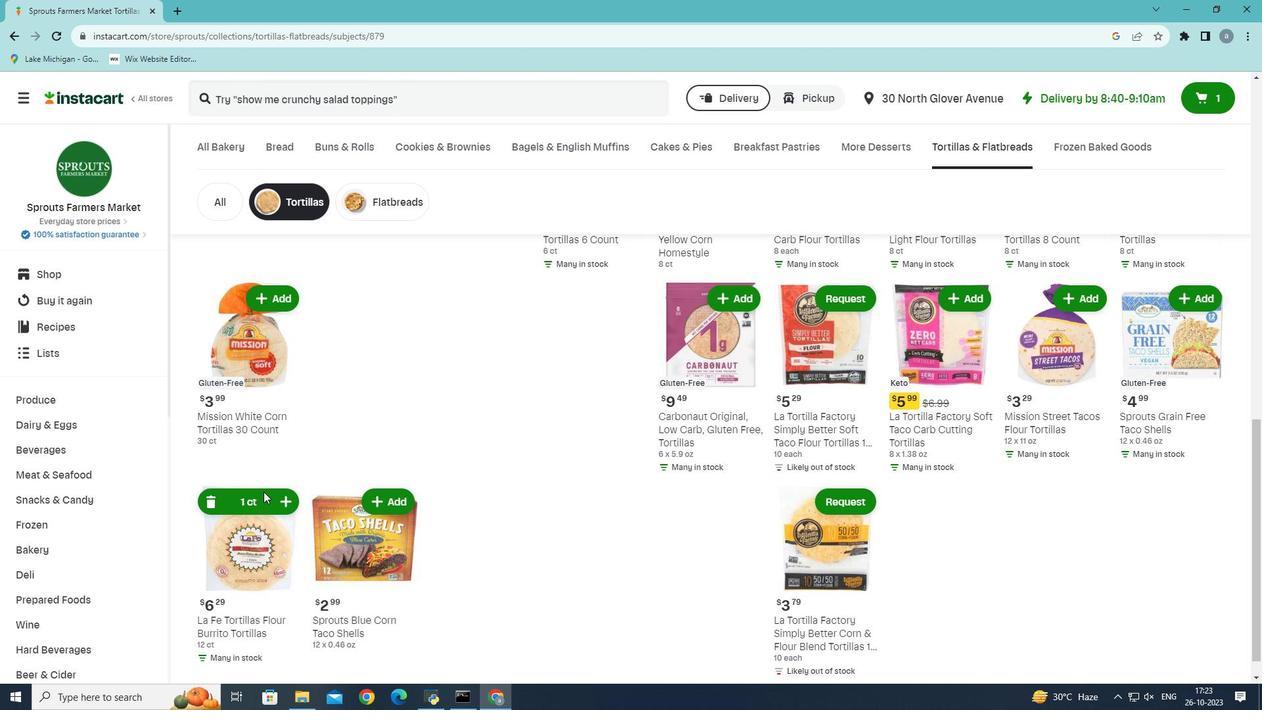 
